 Task: Look for space in Canavieiras, Brazil from 5th July, 2023 to 10th July, 2023 for 4 adults in price range Rs.9000 to Rs.14000. Place can be entire place with 2 bedrooms having 4 beds and 2 bathrooms. Property type can be house, flat, guest house. Booking option can be shelf check-in. Required host language is Spanish.
Action: Mouse moved to (489, 111)
Screenshot: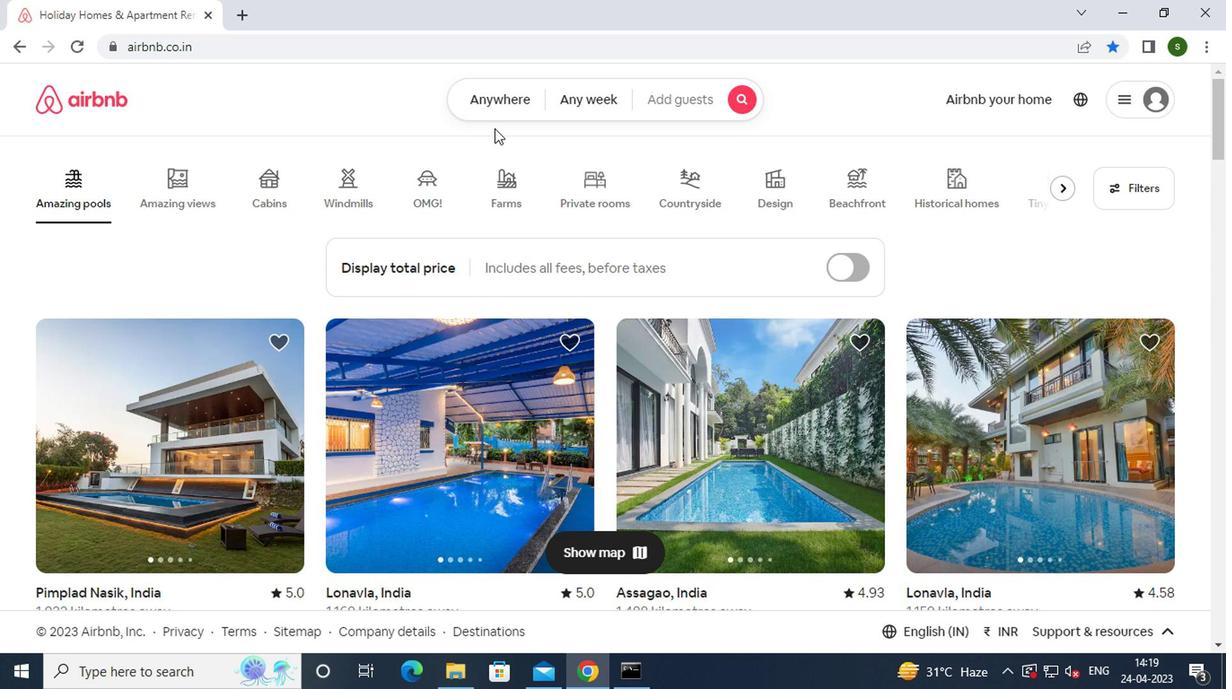 
Action: Mouse pressed left at (489, 111)
Screenshot: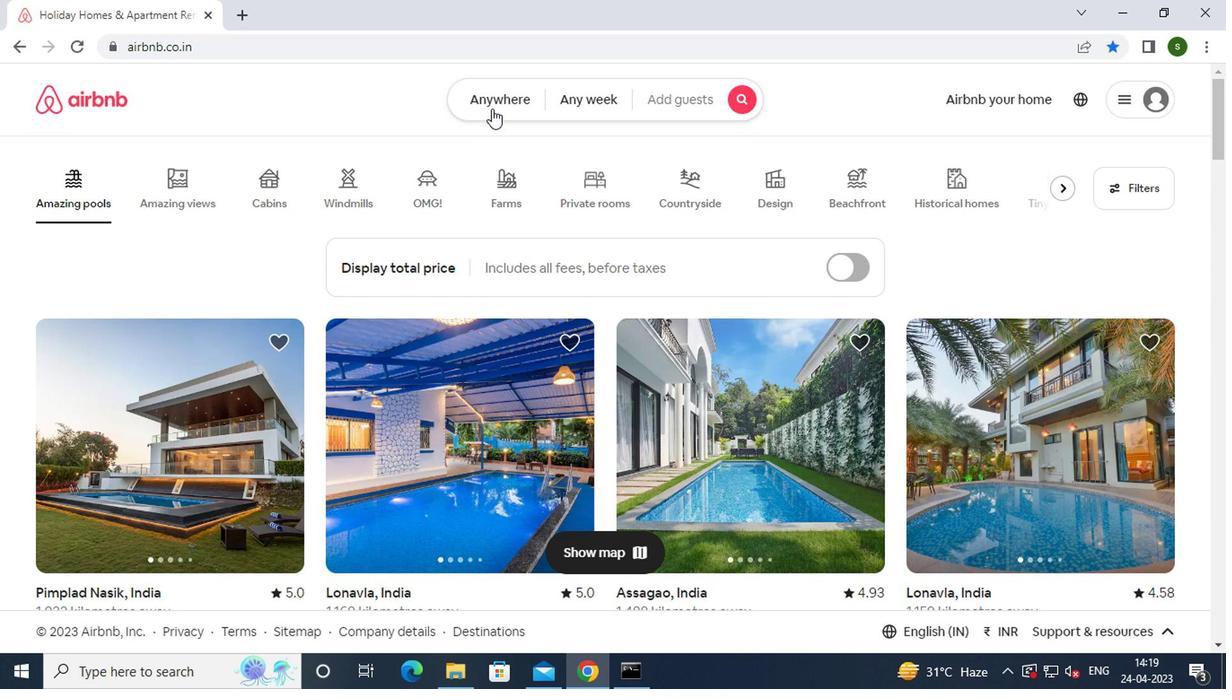 
Action: Mouse moved to (397, 174)
Screenshot: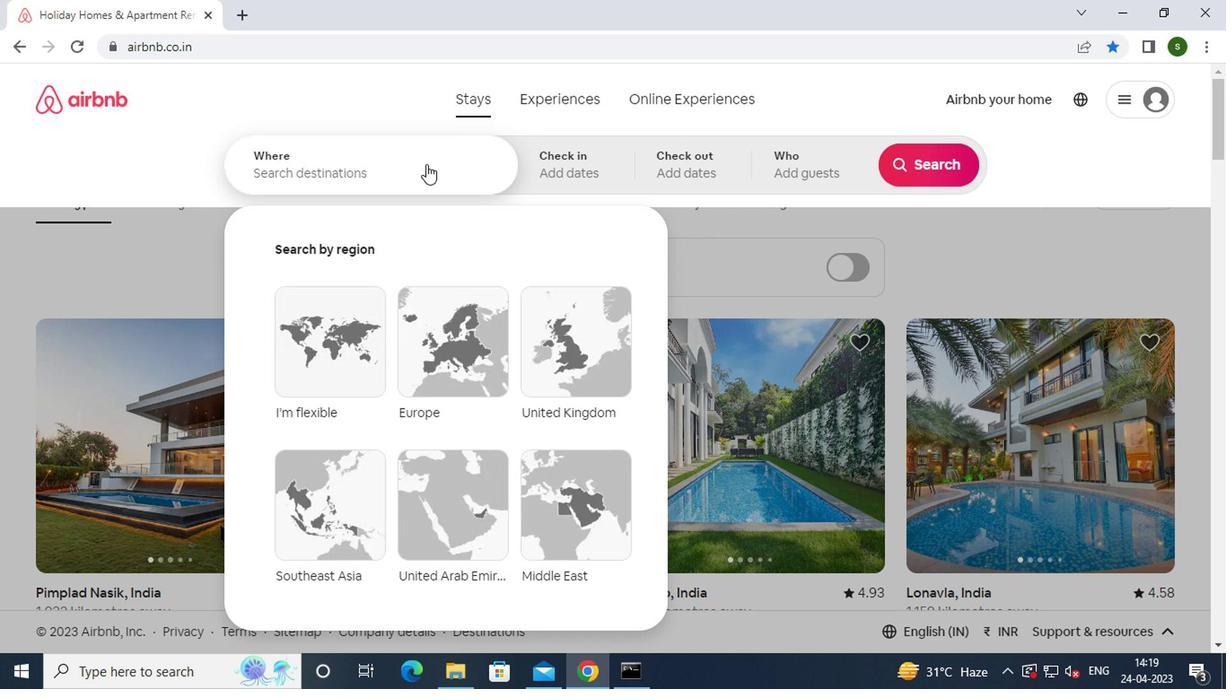 
Action: Mouse pressed left at (397, 174)
Screenshot: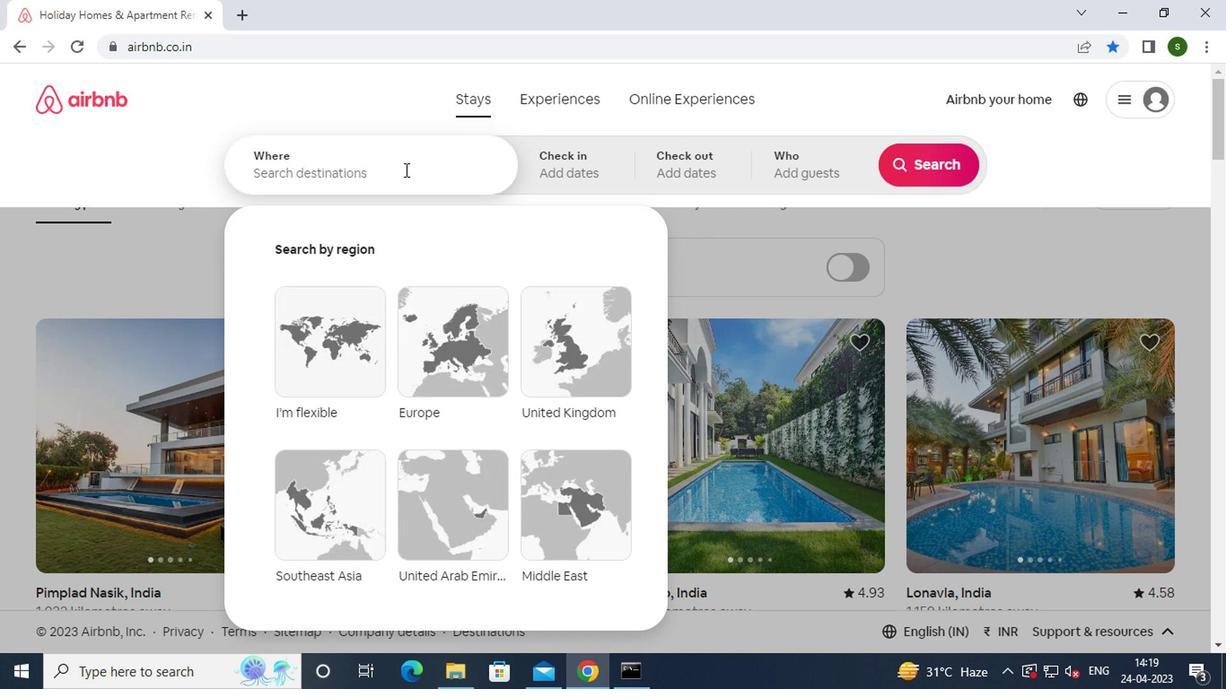 
Action: Key pressed c<Key.caps_lock>anavieiras,<Key.space><Key.caps_lock>b<Key.caps_lock>razil<Key.enter>
Screenshot: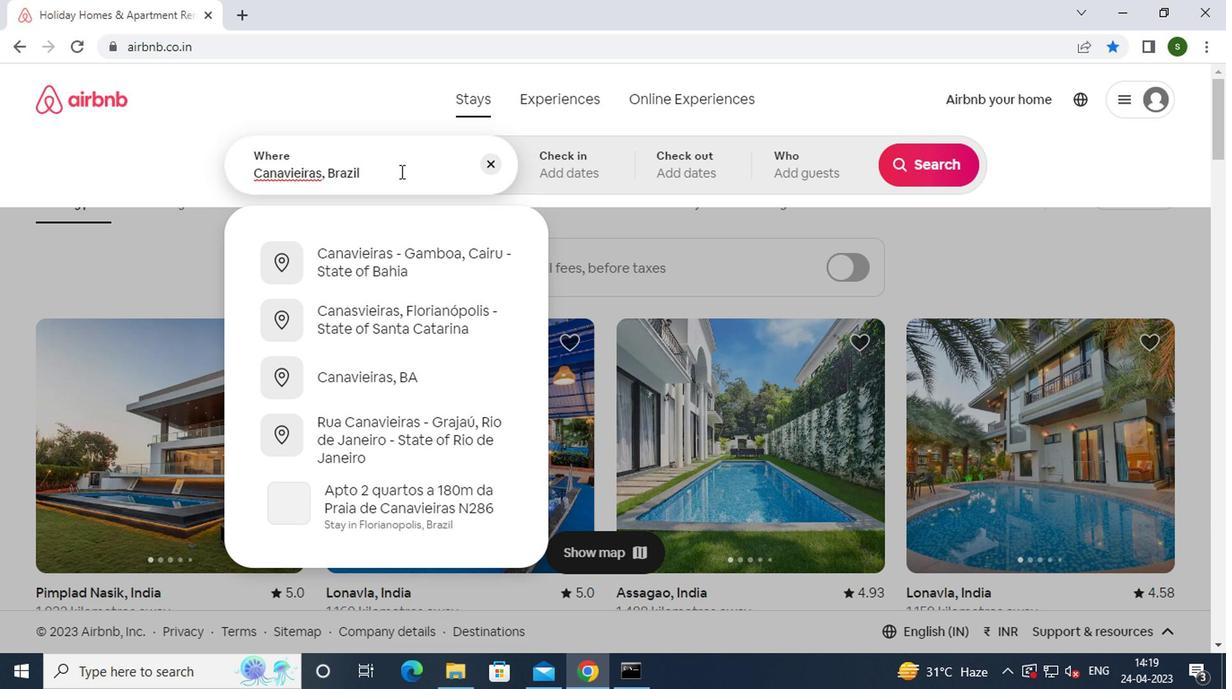 
Action: Mouse moved to (910, 313)
Screenshot: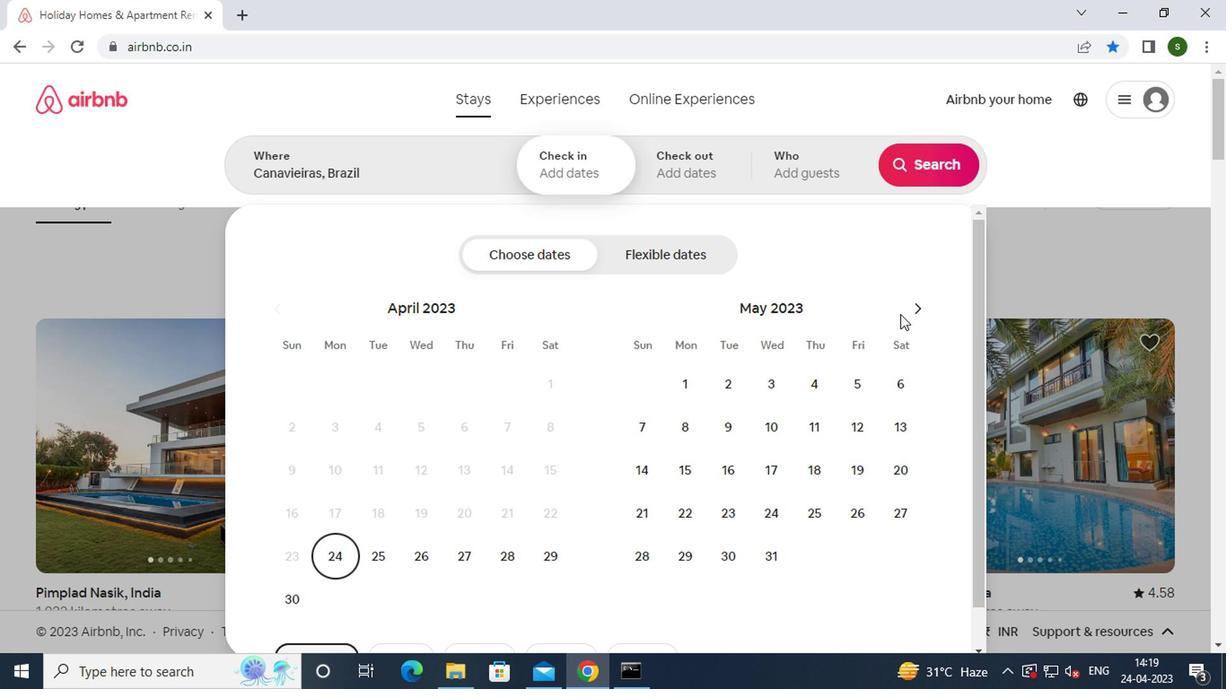 
Action: Mouse pressed left at (910, 313)
Screenshot: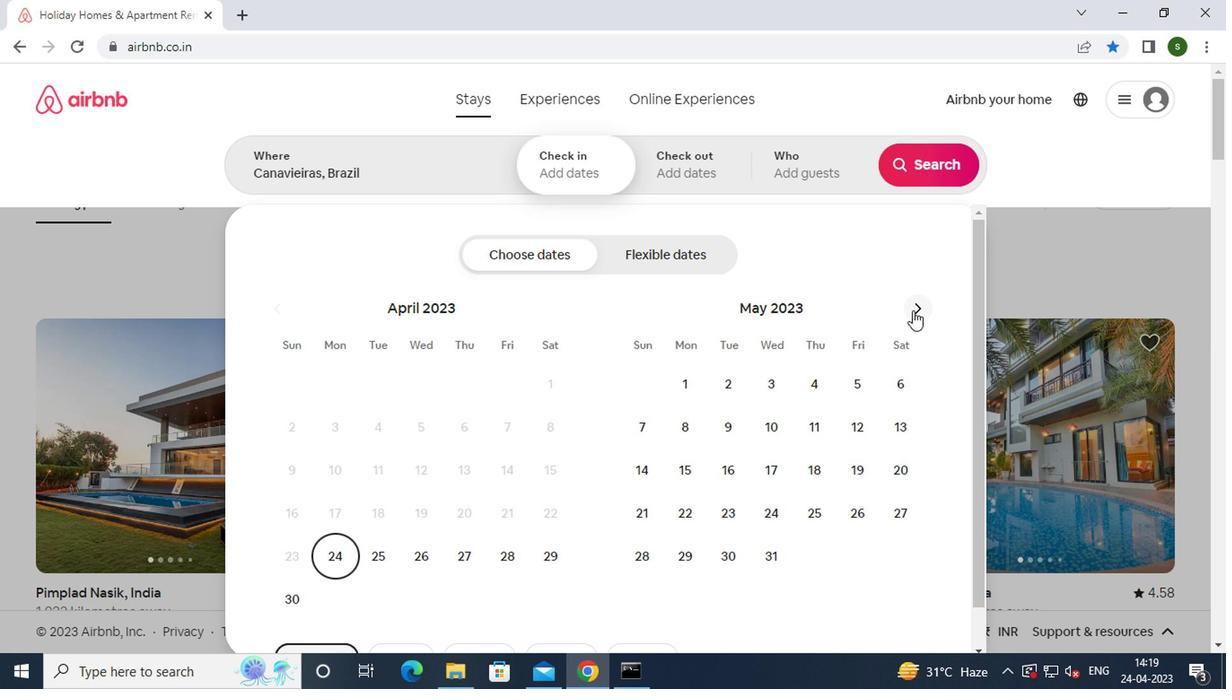 
Action: Mouse pressed left at (910, 313)
Screenshot: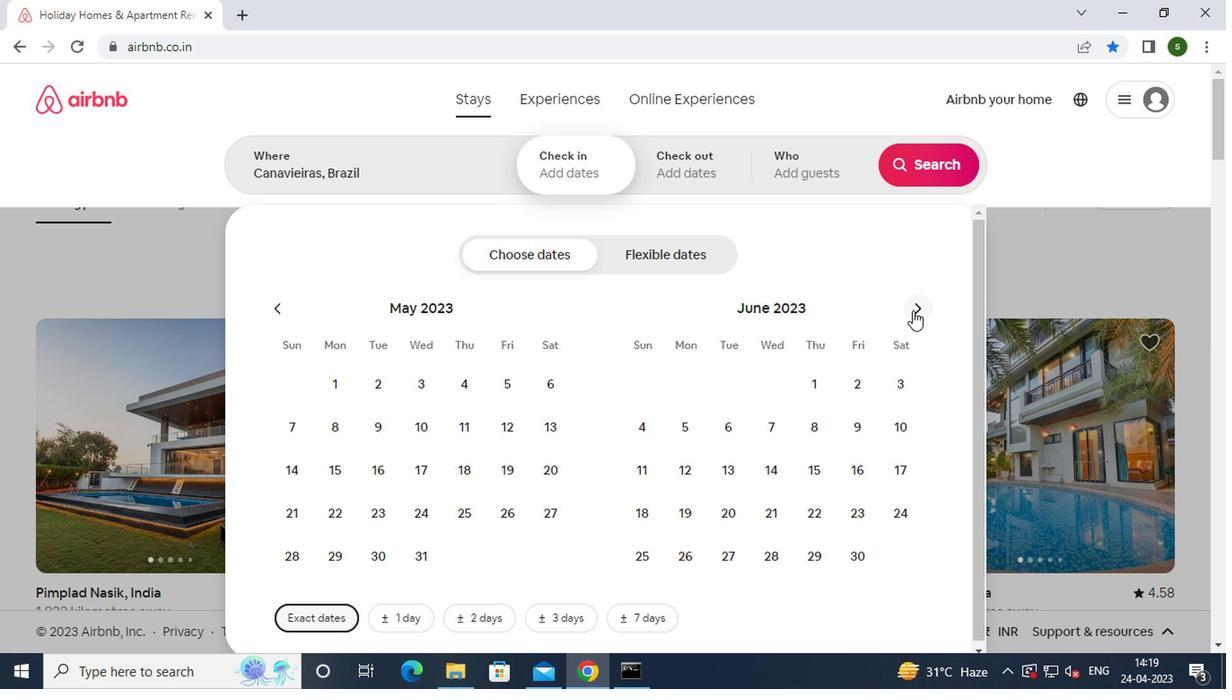 
Action: Mouse moved to (769, 424)
Screenshot: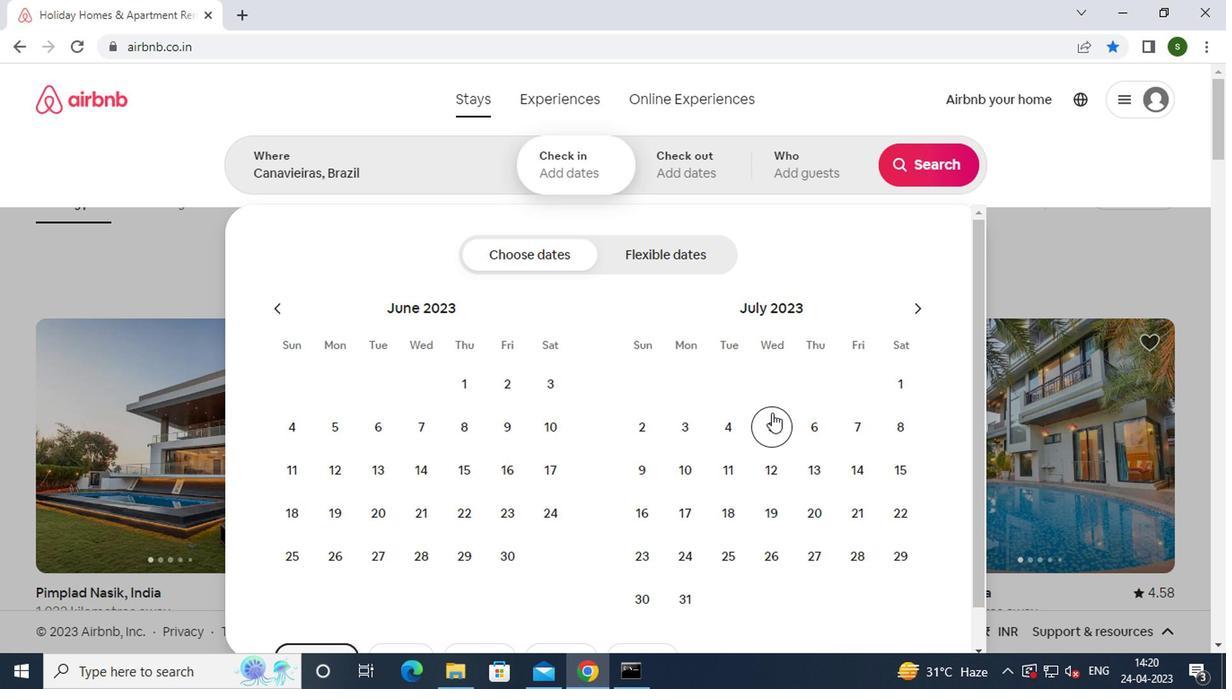 
Action: Mouse pressed left at (769, 424)
Screenshot: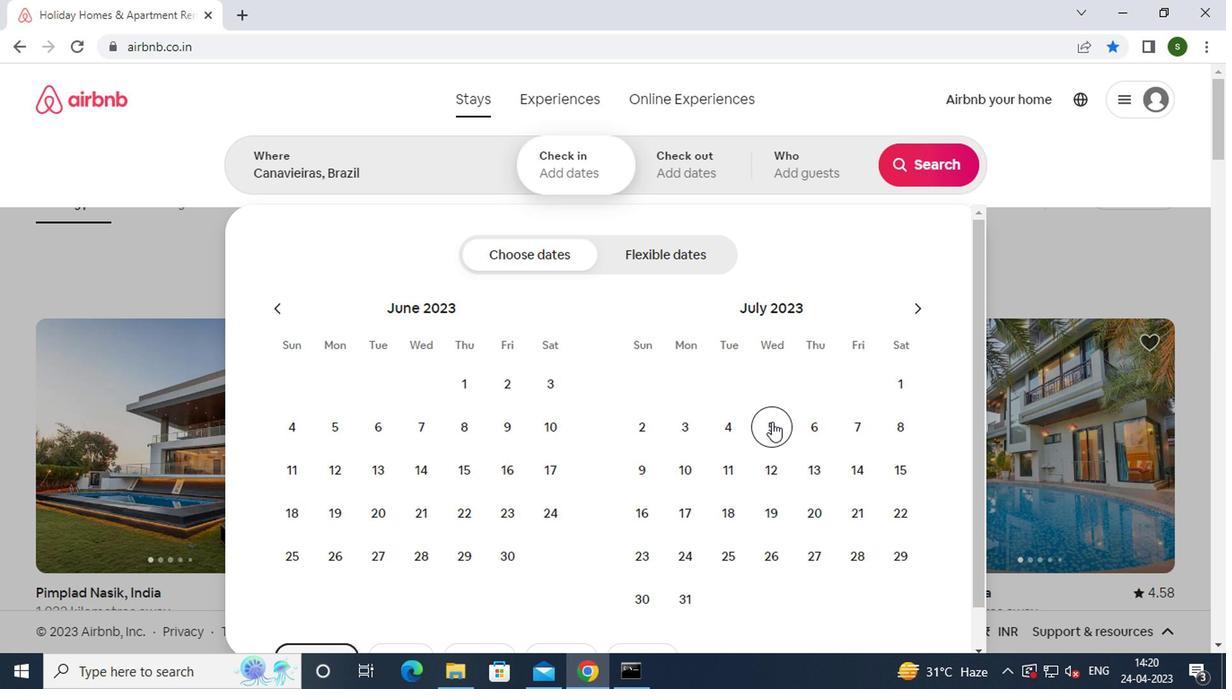 
Action: Mouse moved to (682, 474)
Screenshot: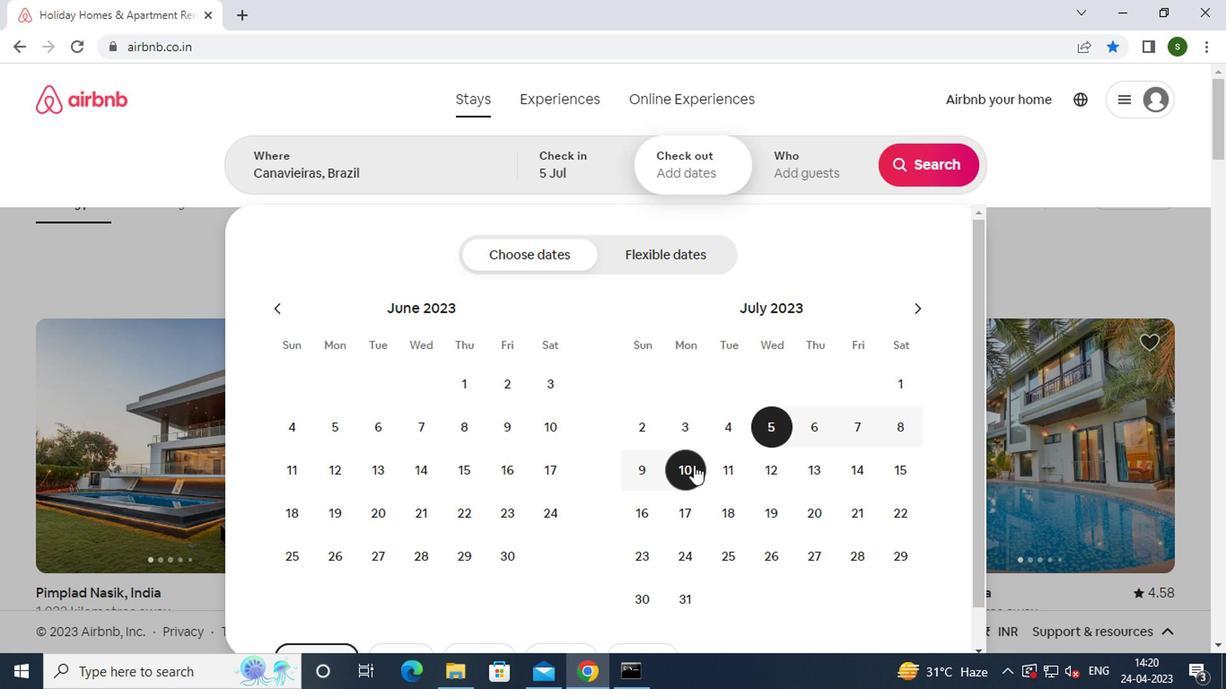 
Action: Mouse pressed left at (682, 474)
Screenshot: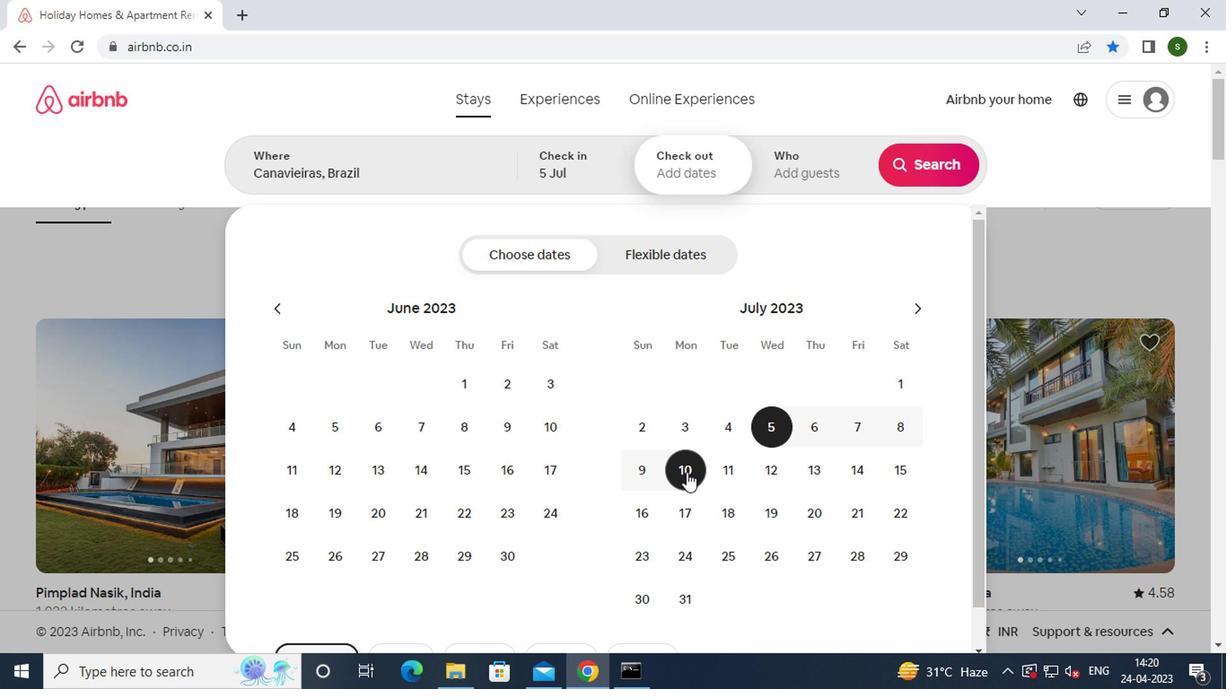 
Action: Mouse moved to (799, 159)
Screenshot: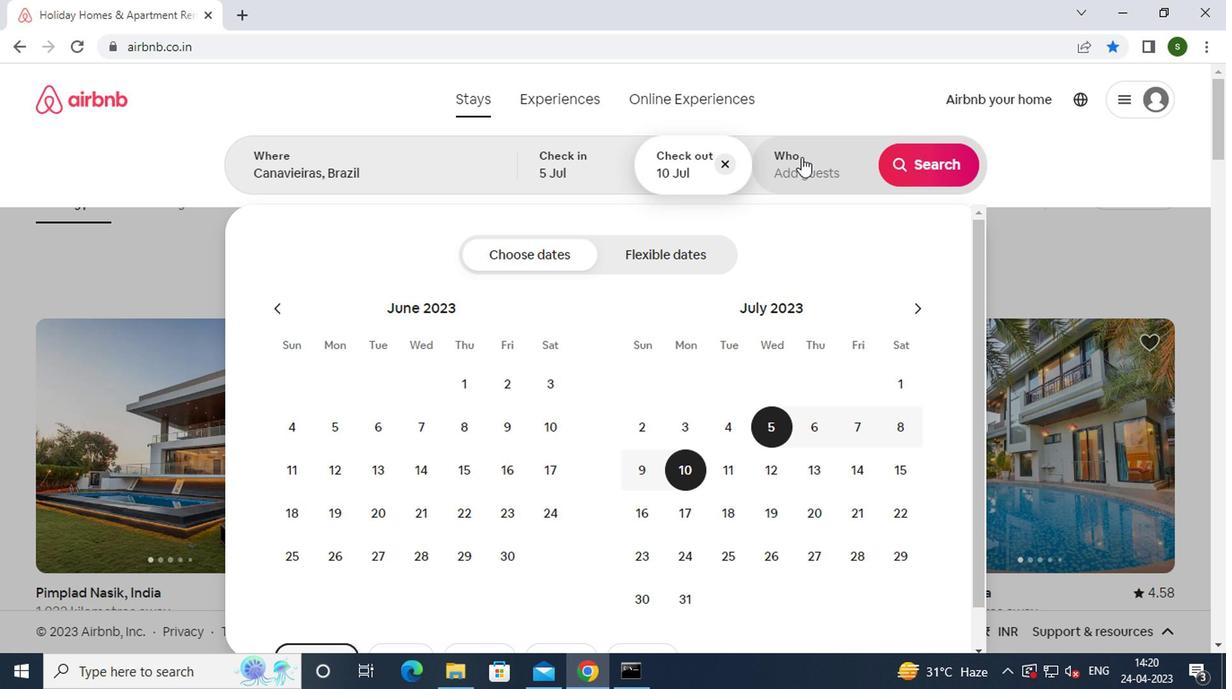 
Action: Mouse pressed left at (799, 159)
Screenshot: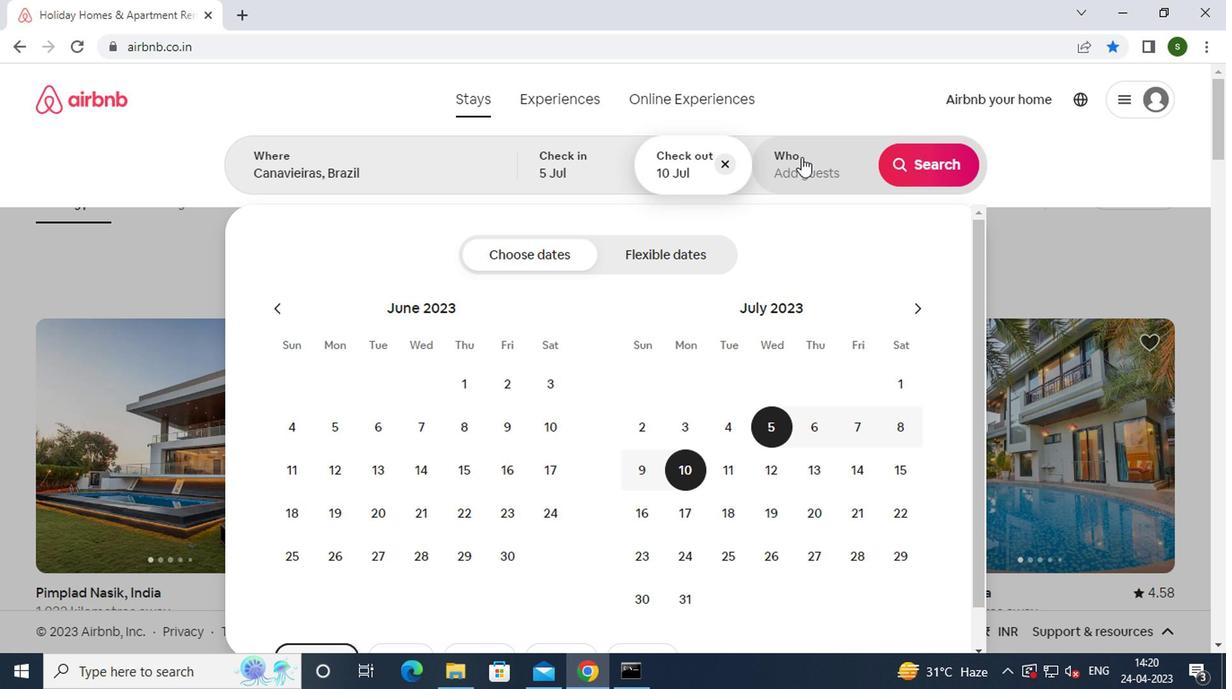 
Action: Mouse moved to (924, 259)
Screenshot: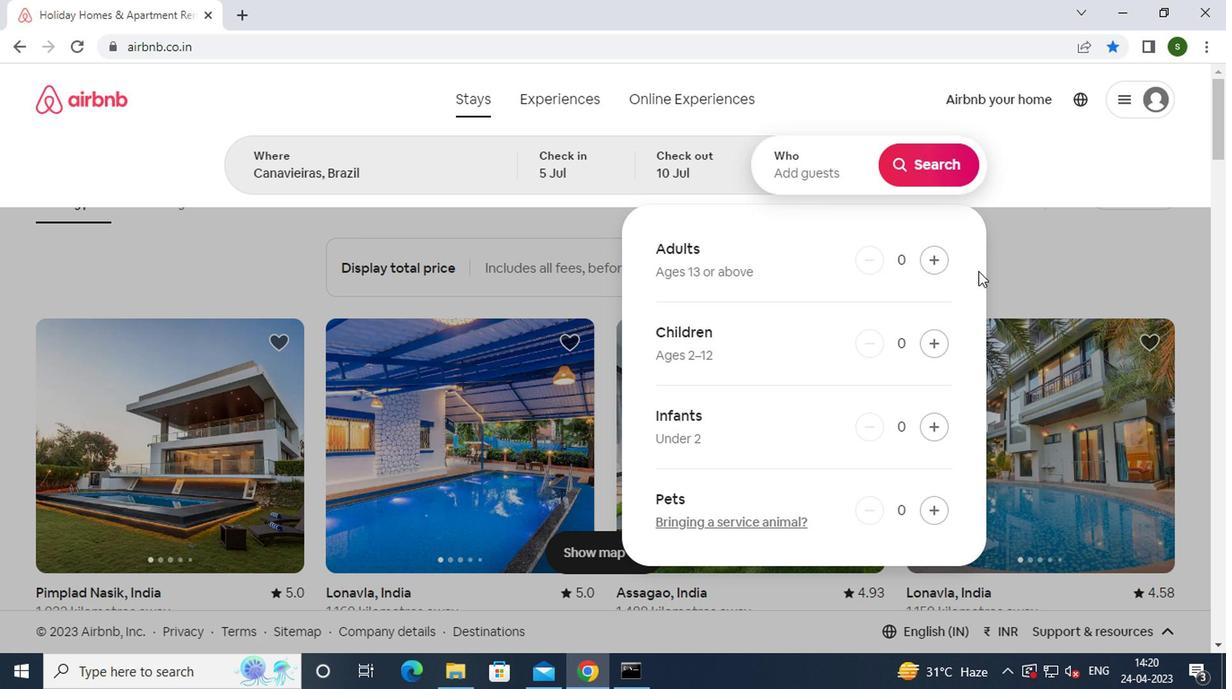 
Action: Mouse pressed left at (924, 259)
Screenshot: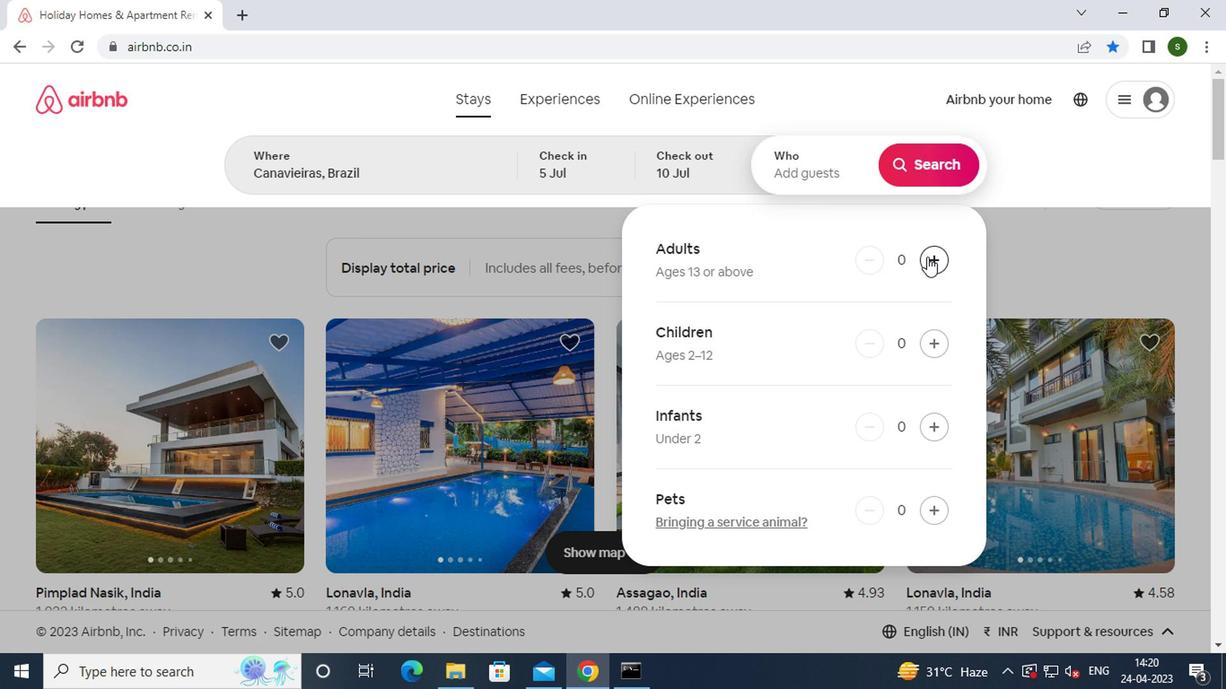 
Action: Mouse pressed left at (924, 259)
Screenshot: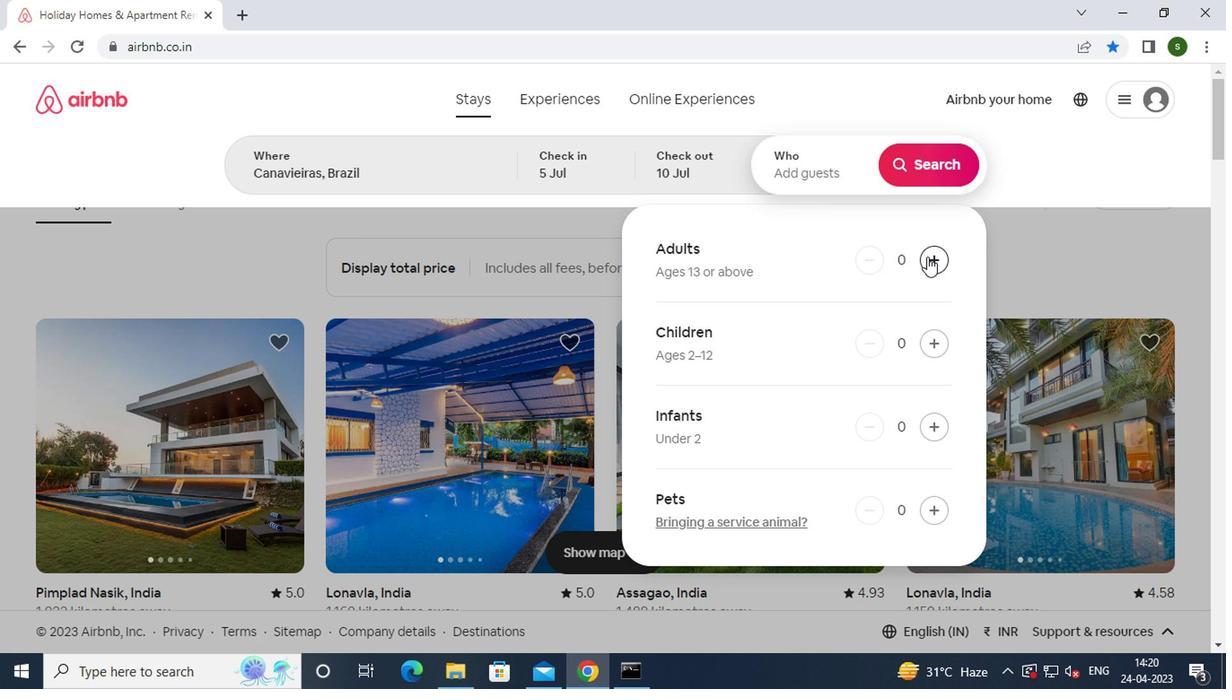 
Action: Mouse pressed left at (924, 259)
Screenshot: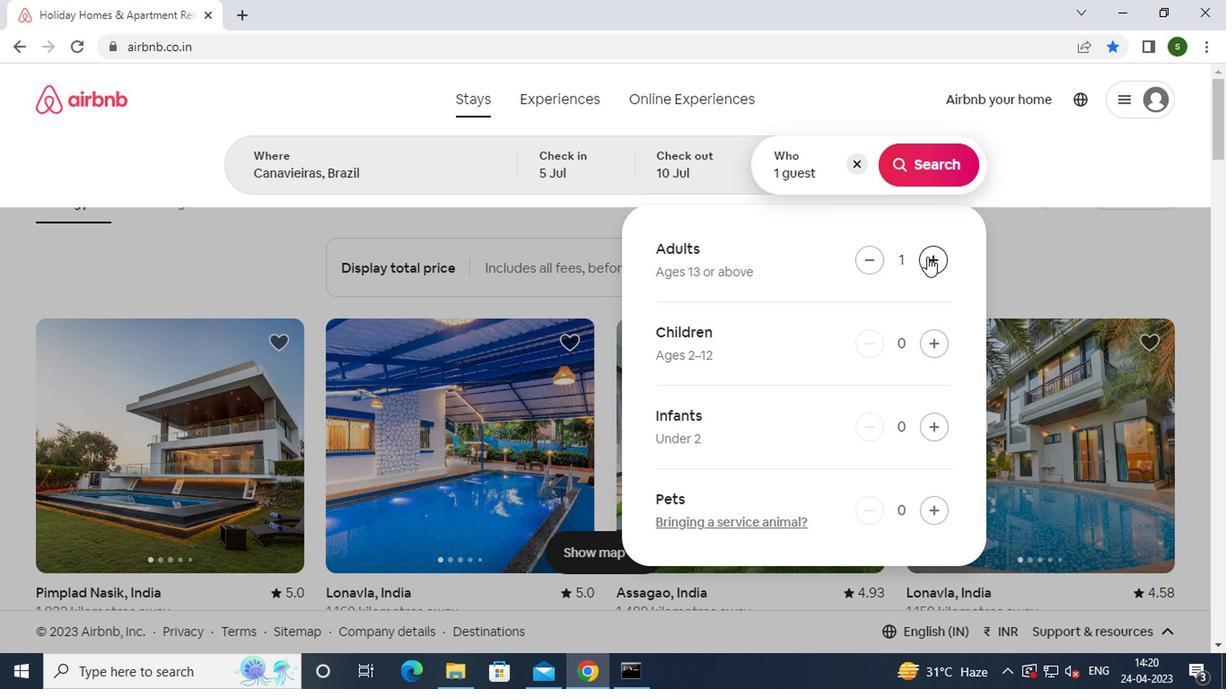 
Action: Mouse pressed left at (924, 259)
Screenshot: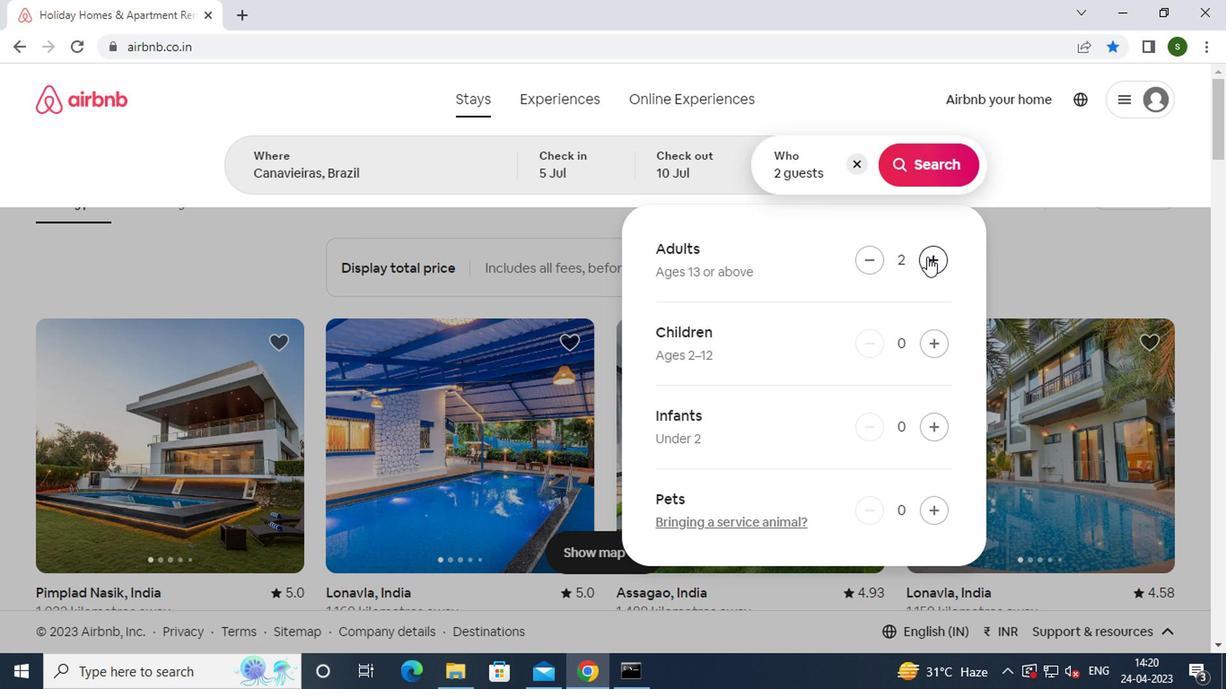 
Action: Mouse moved to (925, 169)
Screenshot: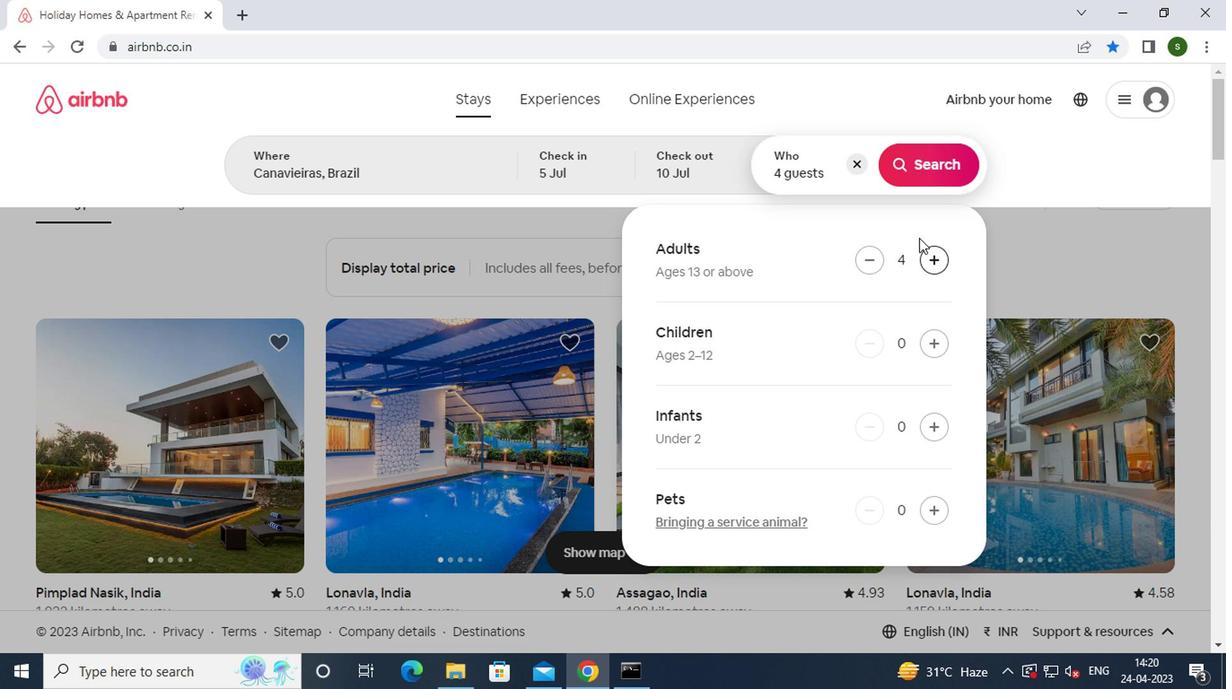 
Action: Mouse pressed left at (925, 169)
Screenshot: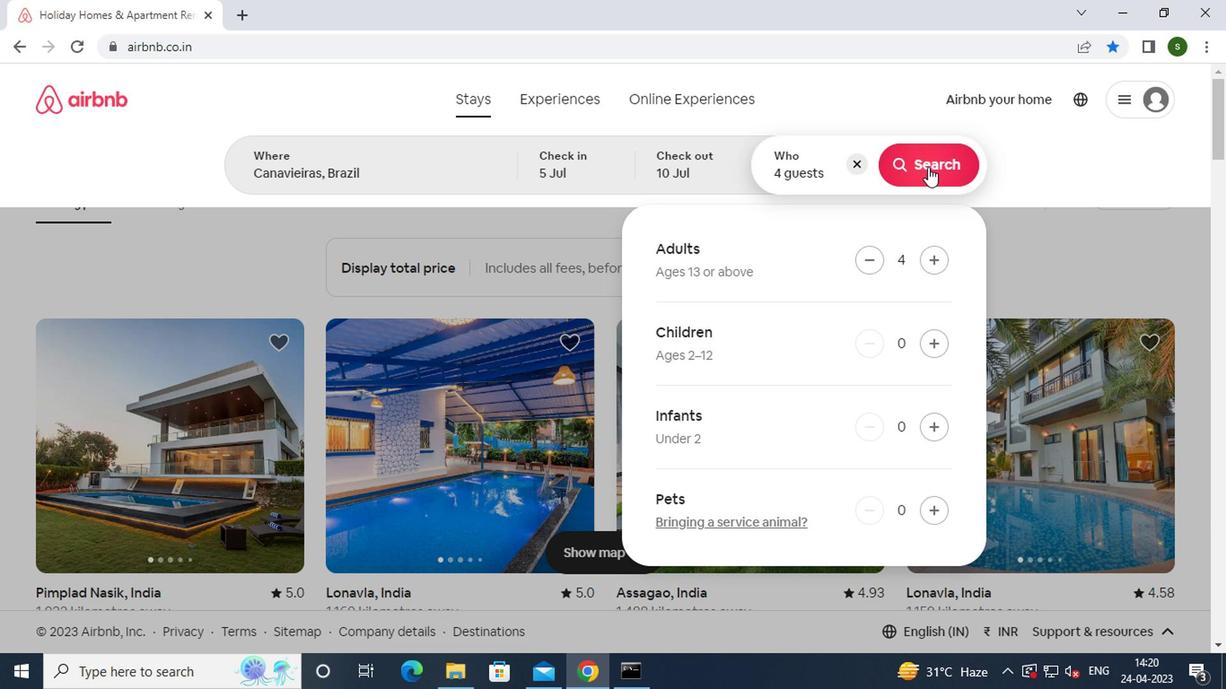 
Action: Mouse moved to (1129, 173)
Screenshot: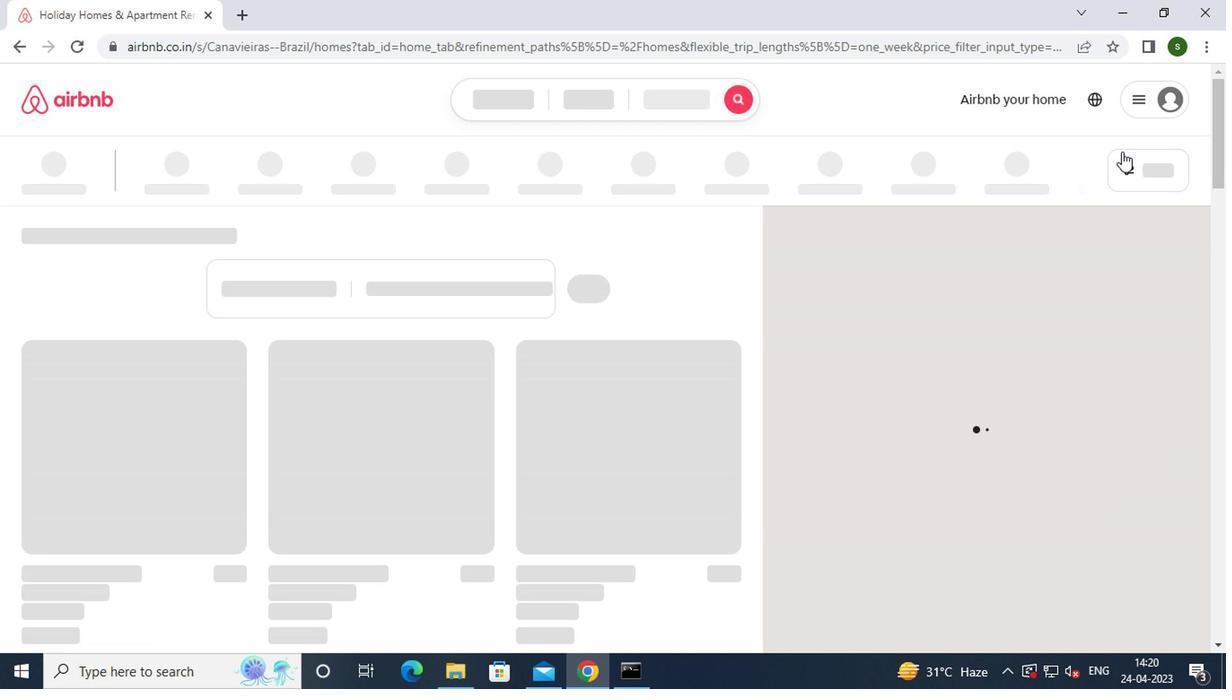 
Action: Mouse pressed left at (1129, 173)
Screenshot: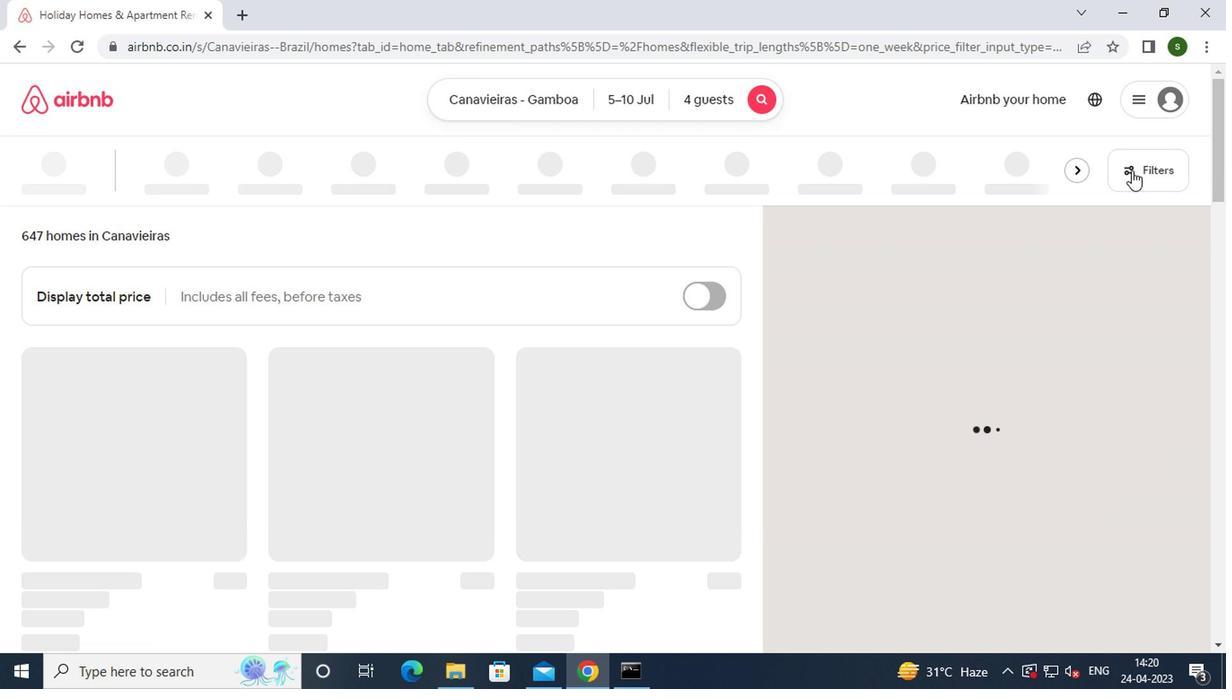 
Action: Mouse moved to (441, 400)
Screenshot: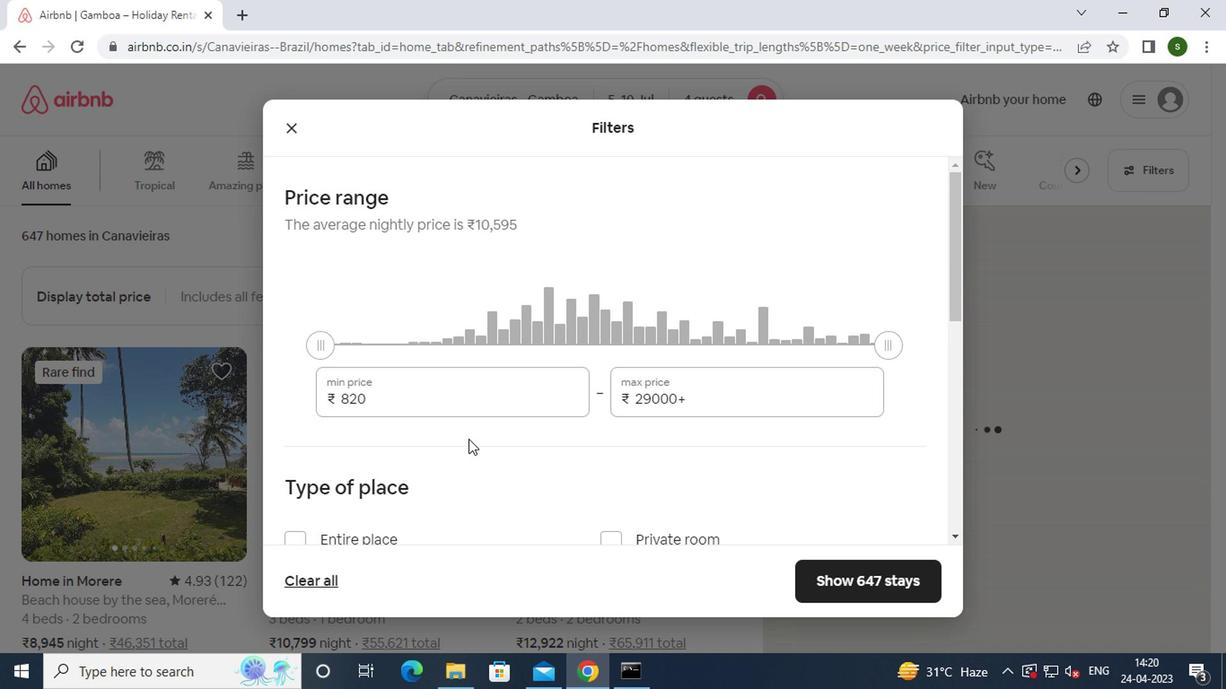 
Action: Mouse pressed left at (441, 400)
Screenshot: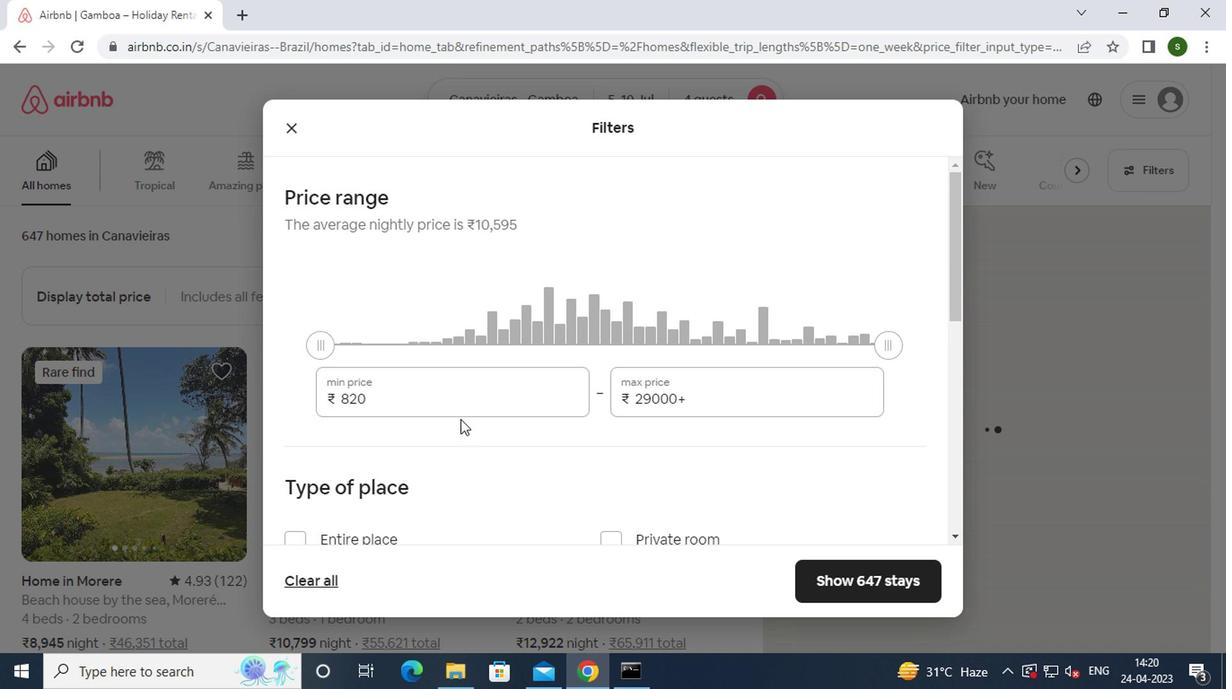 
Action: Key pressed <Key.backspace><Key.backspace><Key.backspace><Key.backspace><Key.backspace><Key.backspace><Key.backspace><Key.backspace><Key.backspace>9000
Screenshot: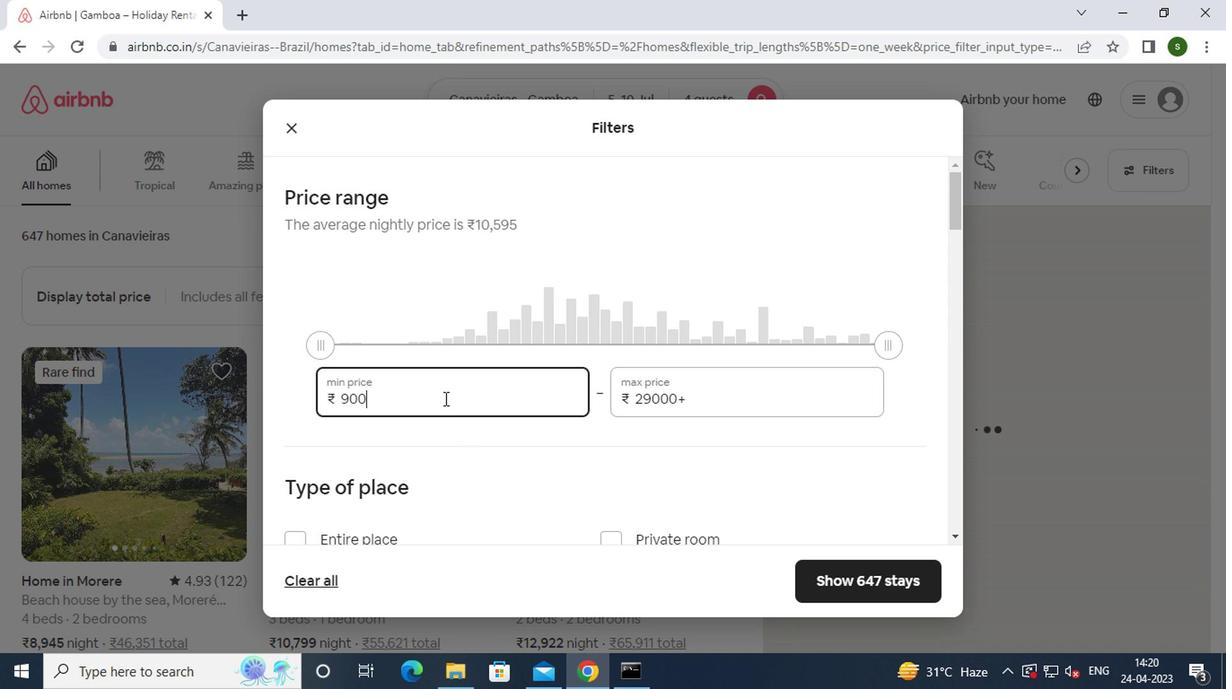
Action: Mouse moved to (693, 399)
Screenshot: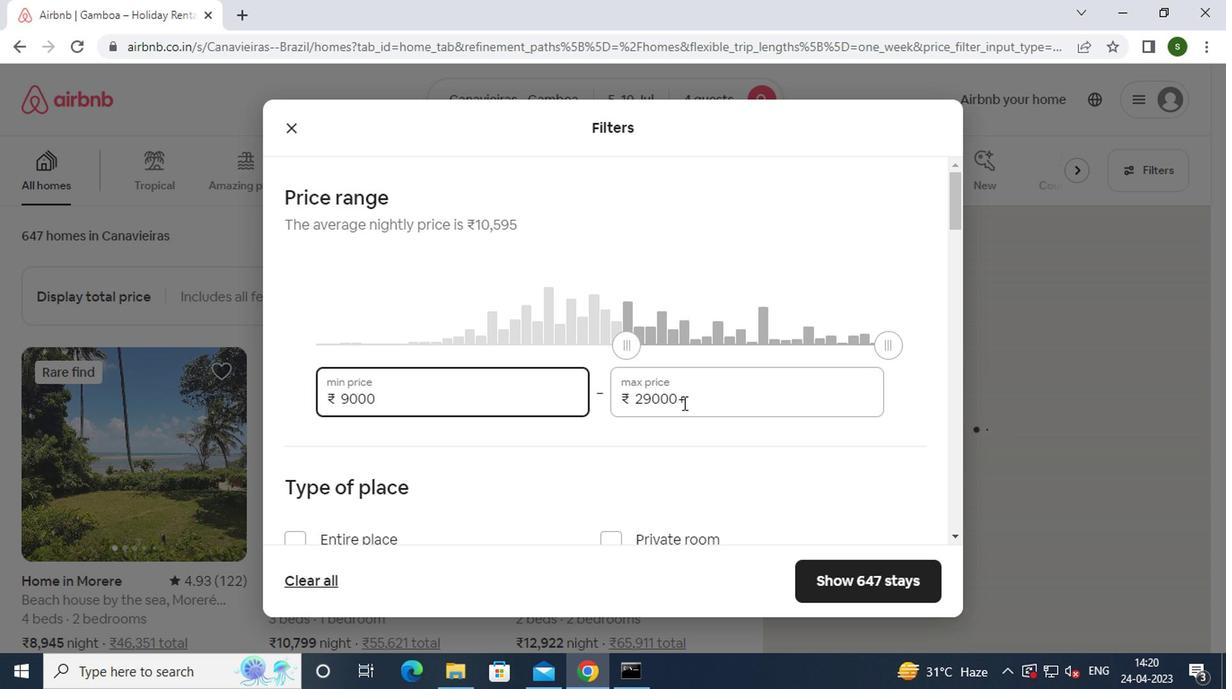
Action: Mouse pressed left at (693, 399)
Screenshot: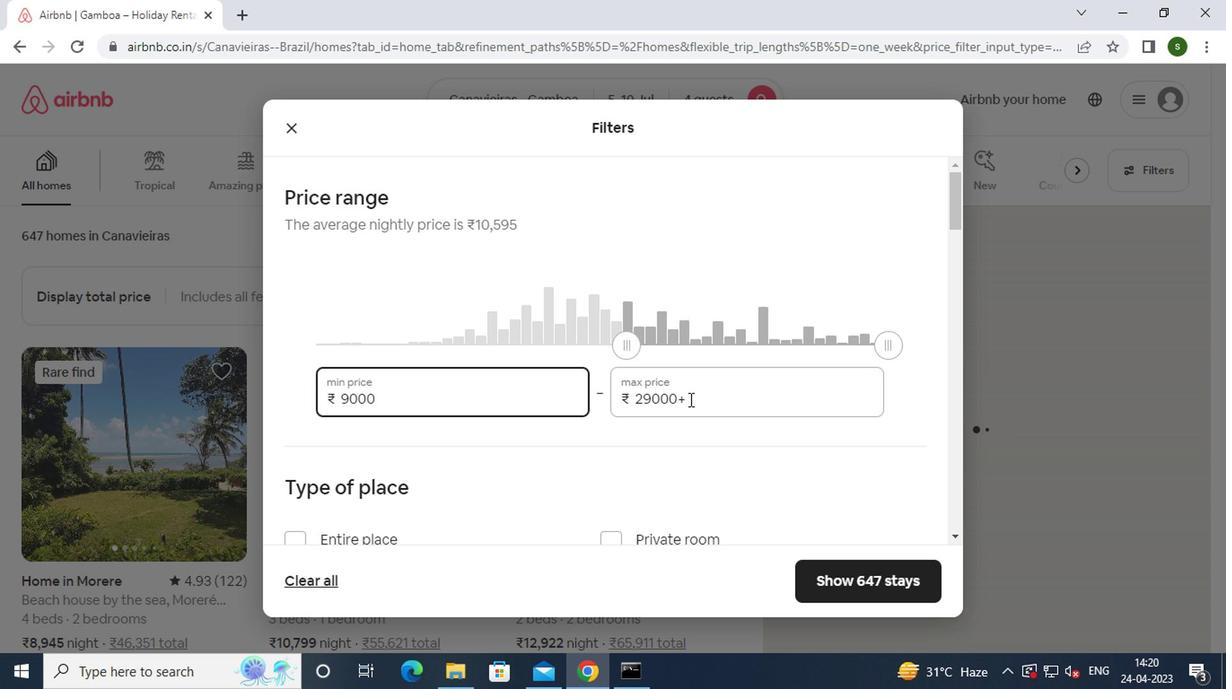 
Action: Key pressed <Key.backspace><Key.backspace><Key.backspace><Key.backspace><Key.backspace><Key.backspace><Key.backspace><Key.backspace><Key.backspace><Key.backspace><Key.backspace><Key.backspace>14000
Screenshot: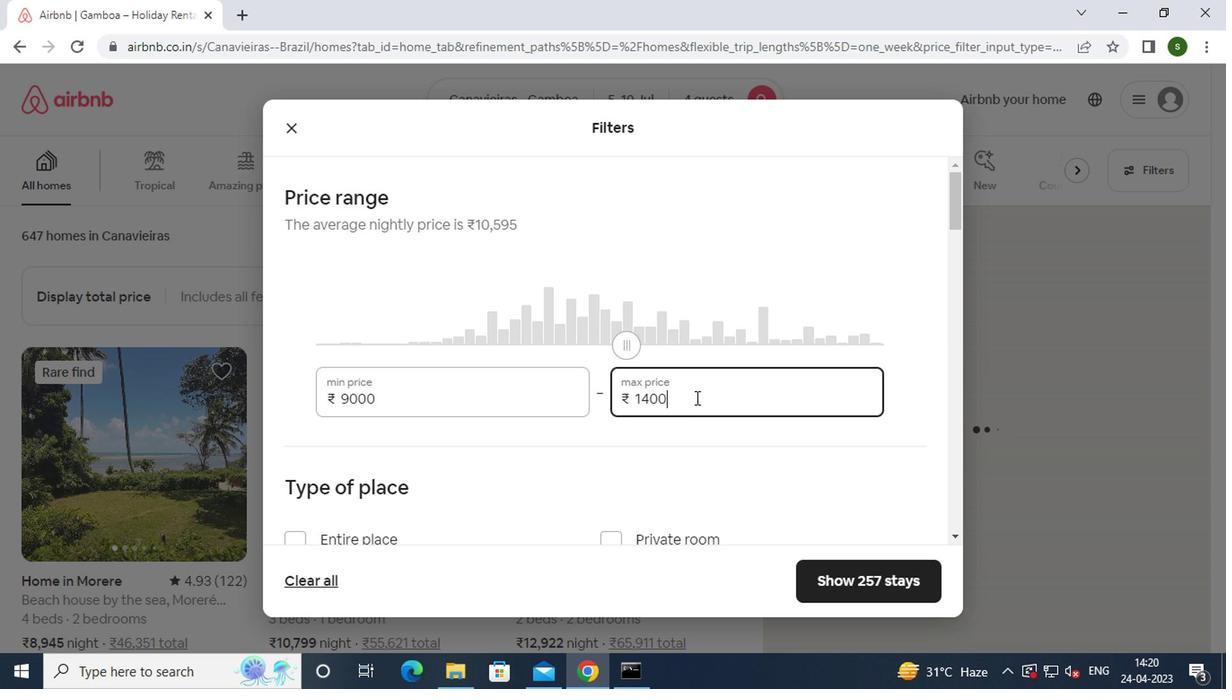 
Action: Mouse moved to (566, 425)
Screenshot: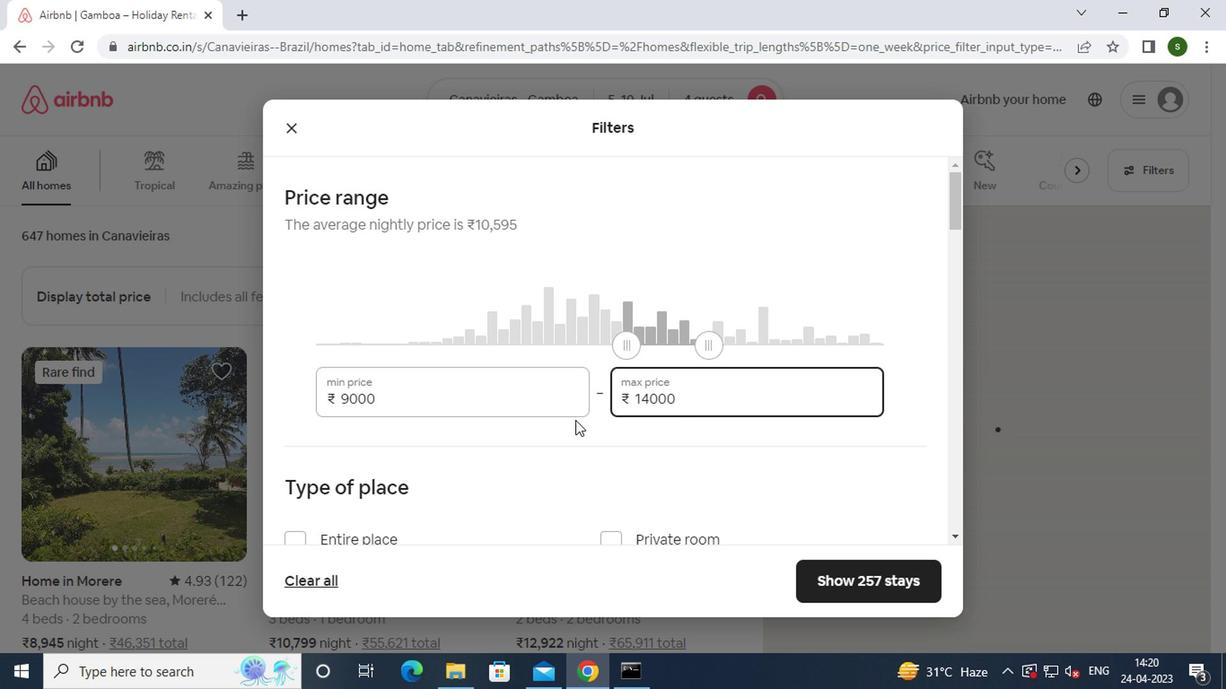 
Action: Mouse scrolled (566, 424) with delta (0, 0)
Screenshot: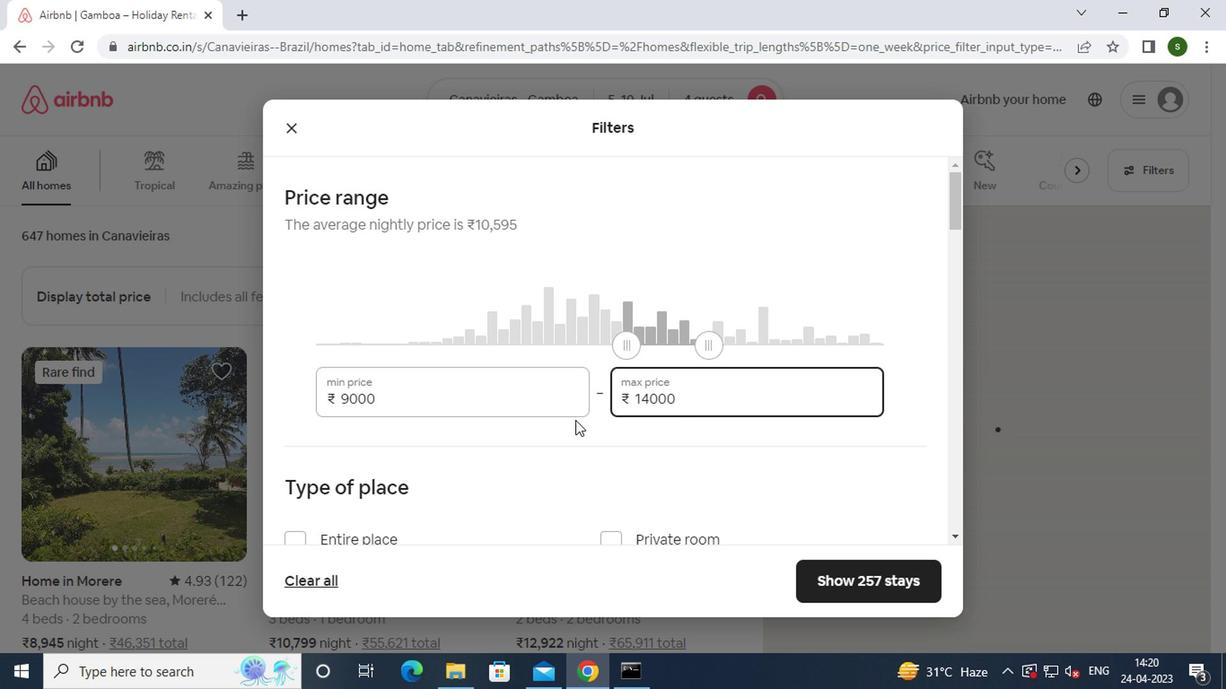 
Action: Mouse scrolled (566, 424) with delta (0, 0)
Screenshot: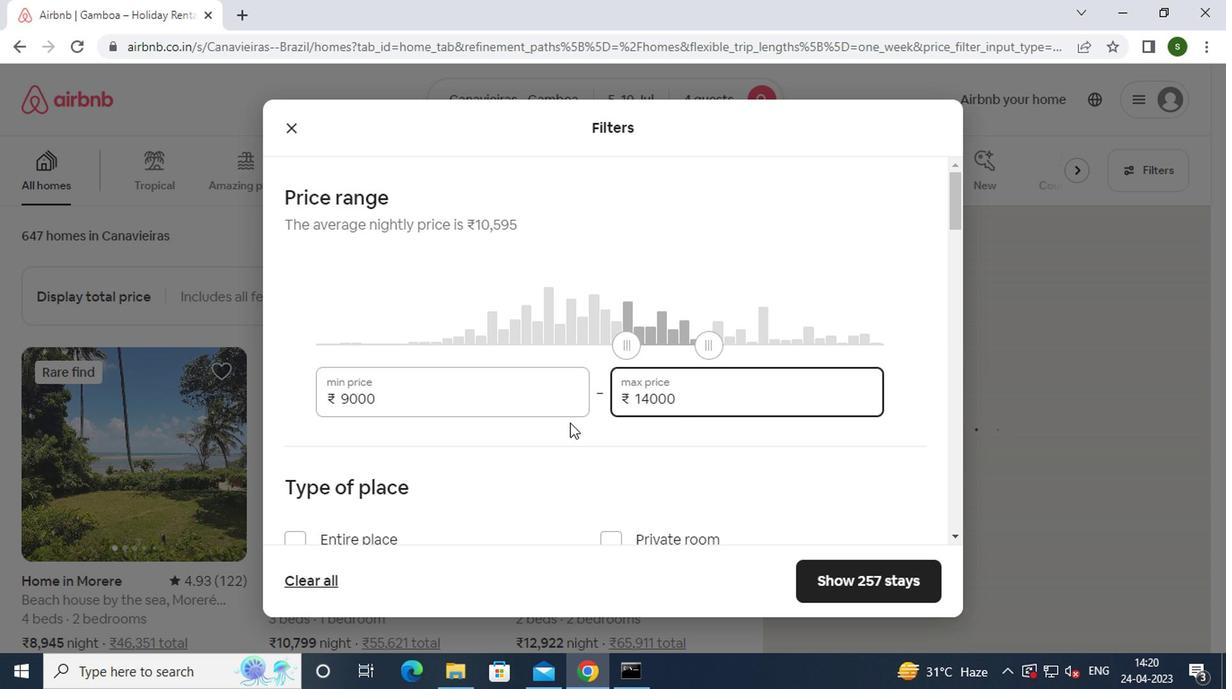 
Action: Mouse moved to (339, 360)
Screenshot: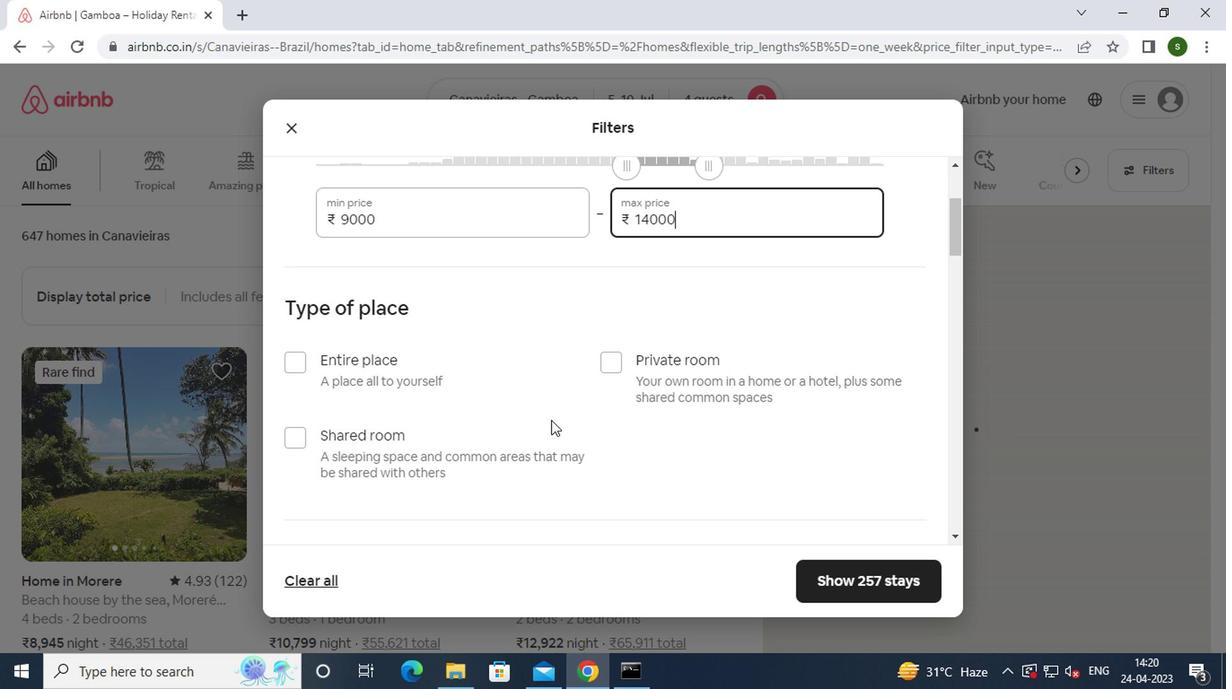 
Action: Mouse pressed left at (339, 360)
Screenshot: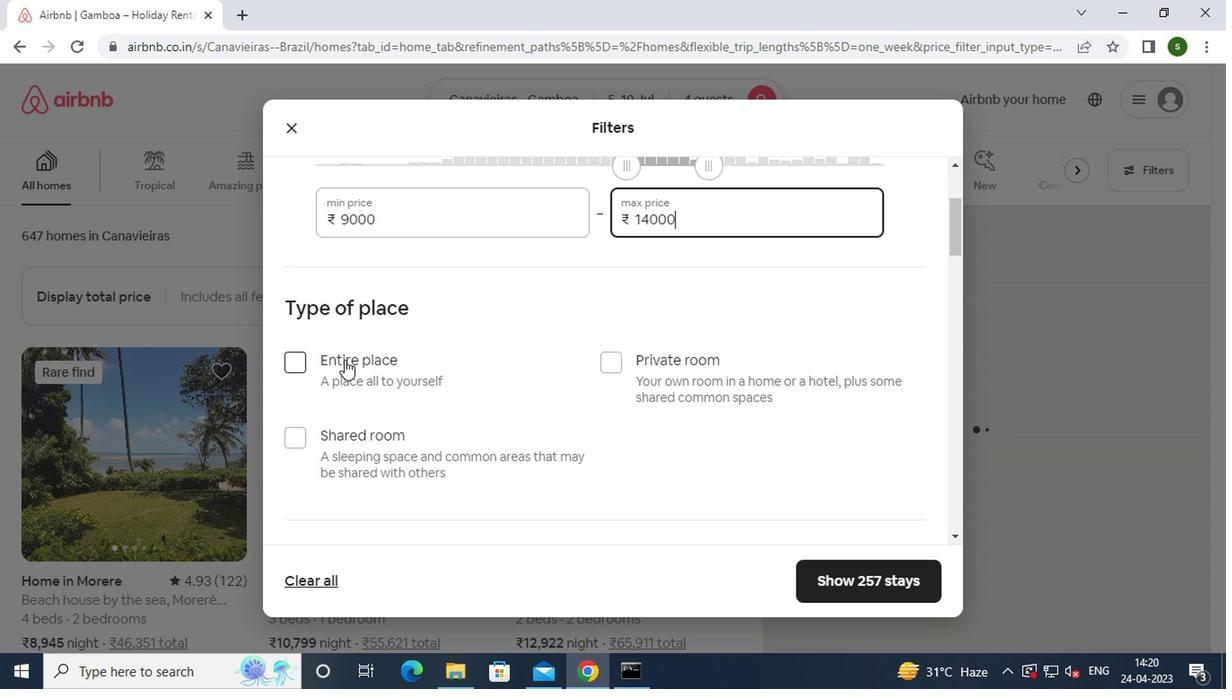 
Action: Mouse moved to (357, 360)
Screenshot: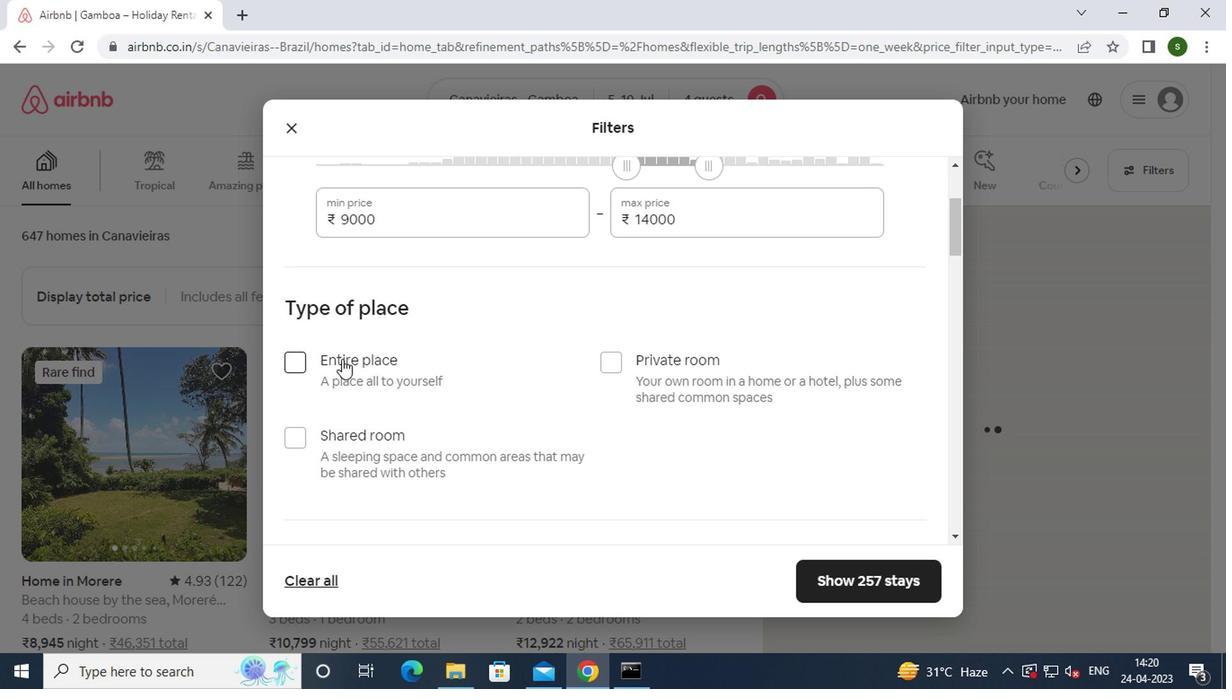 
Action: Mouse scrolled (357, 359) with delta (0, 0)
Screenshot: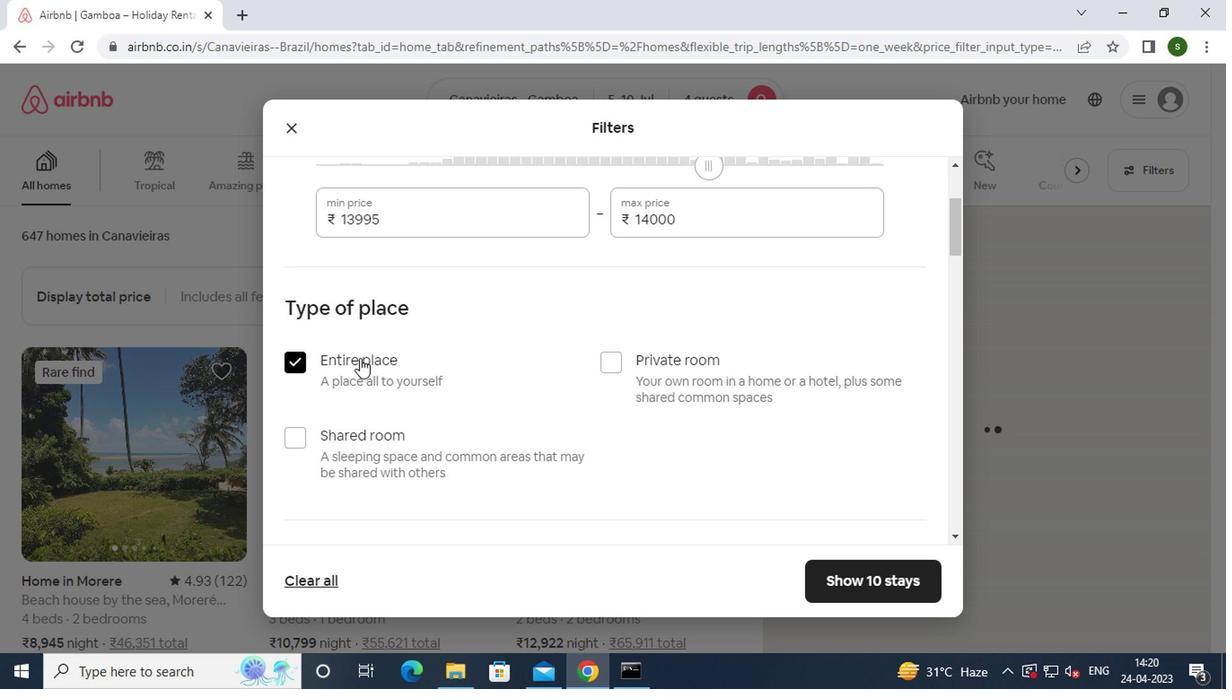 
Action: Mouse scrolled (357, 359) with delta (0, 0)
Screenshot: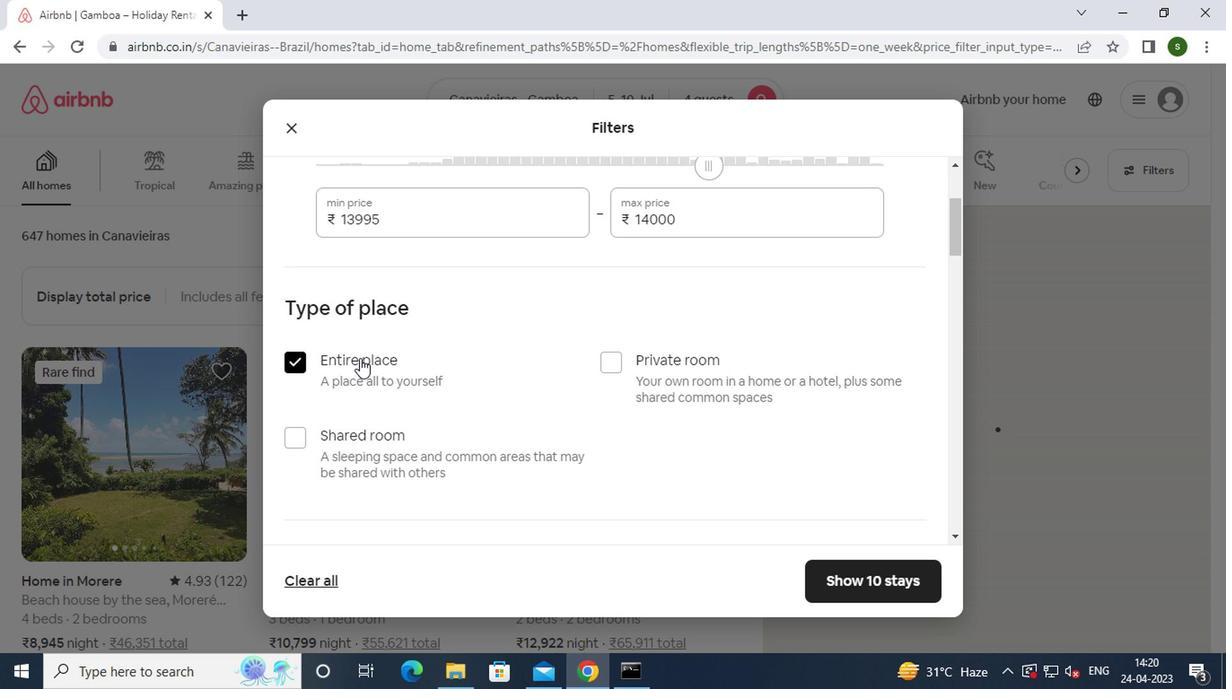 
Action: Mouse scrolled (357, 359) with delta (0, 0)
Screenshot: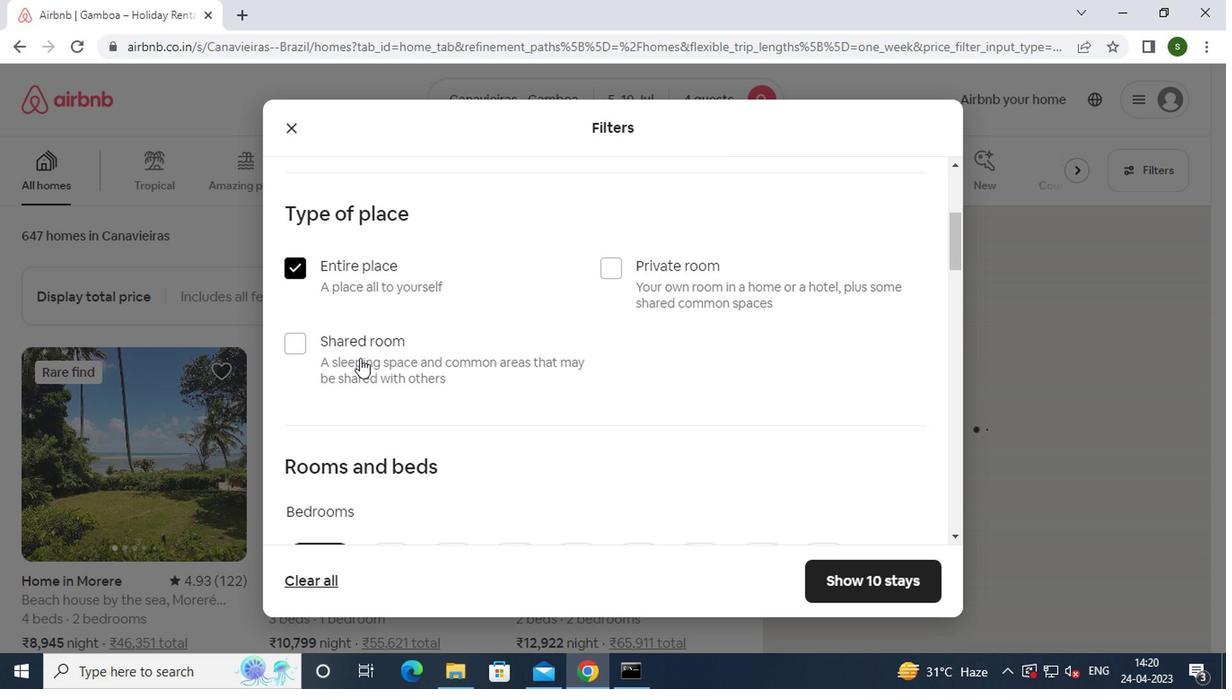 
Action: Mouse moved to (448, 392)
Screenshot: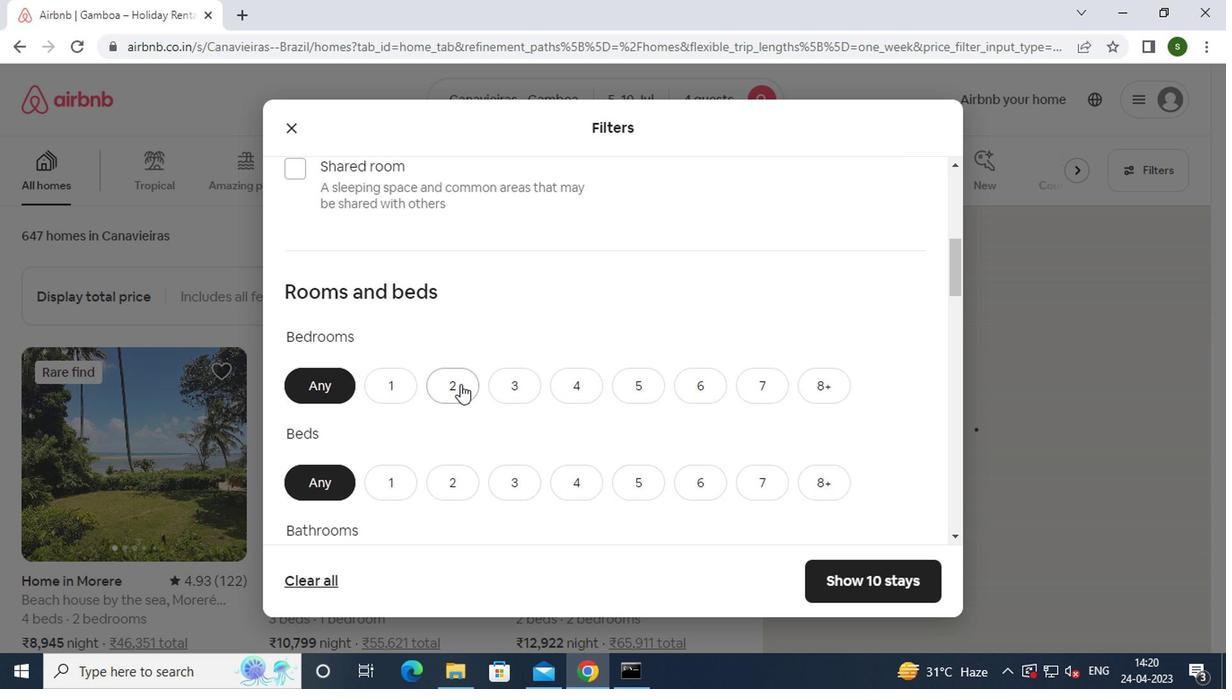 
Action: Mouse pressed left at (448, 392)
Screenshot: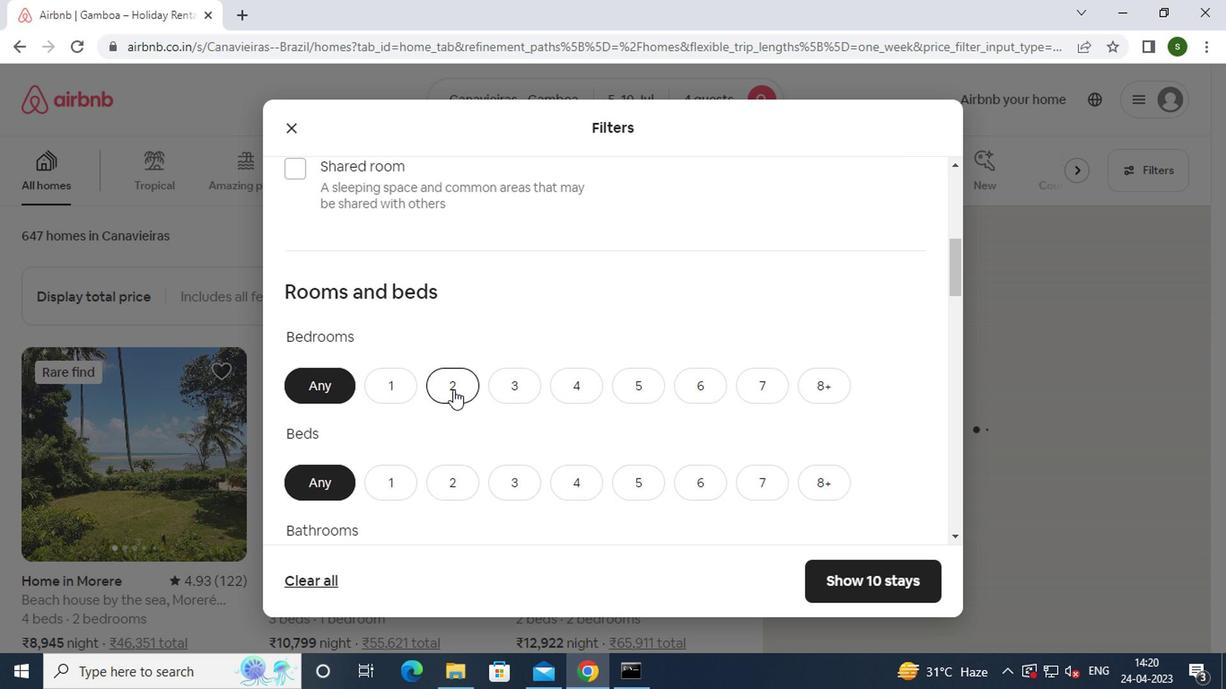 
Action: Mouse moved to (576, 492)
Screenshot: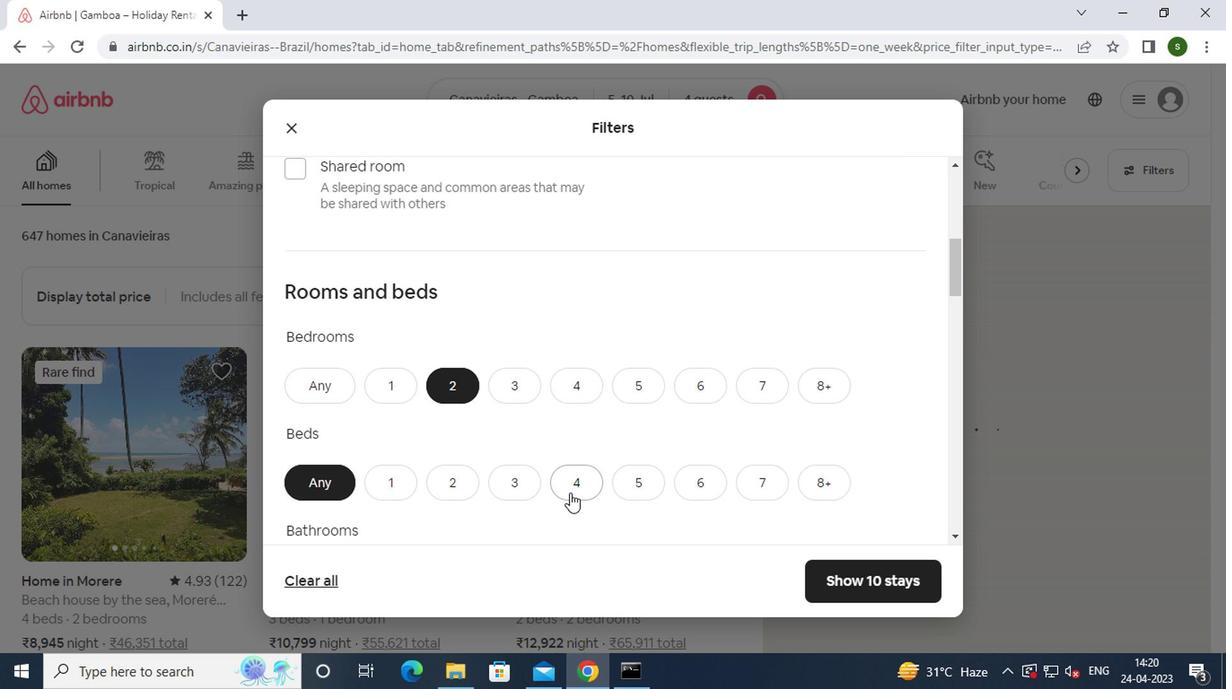 
Action: Mouse pressed left at (576, 492)
Screenshot: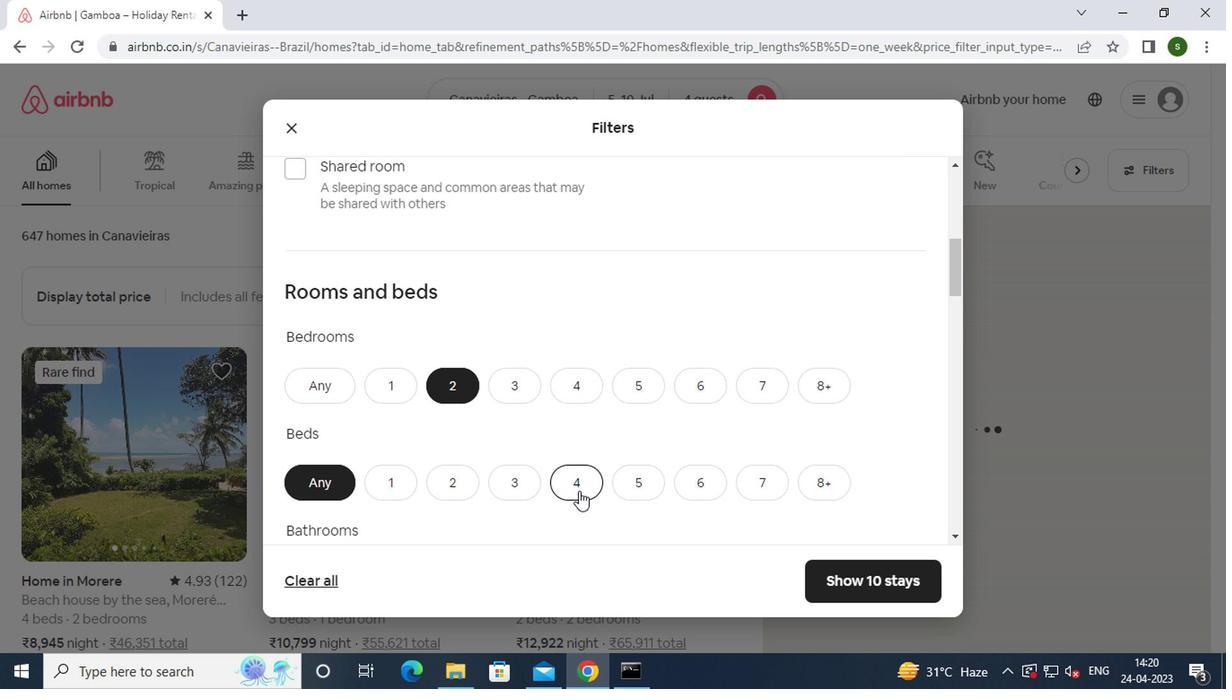 
Action: Mouse scrolled (576, 491) with delta (0, 0)
Screenshot: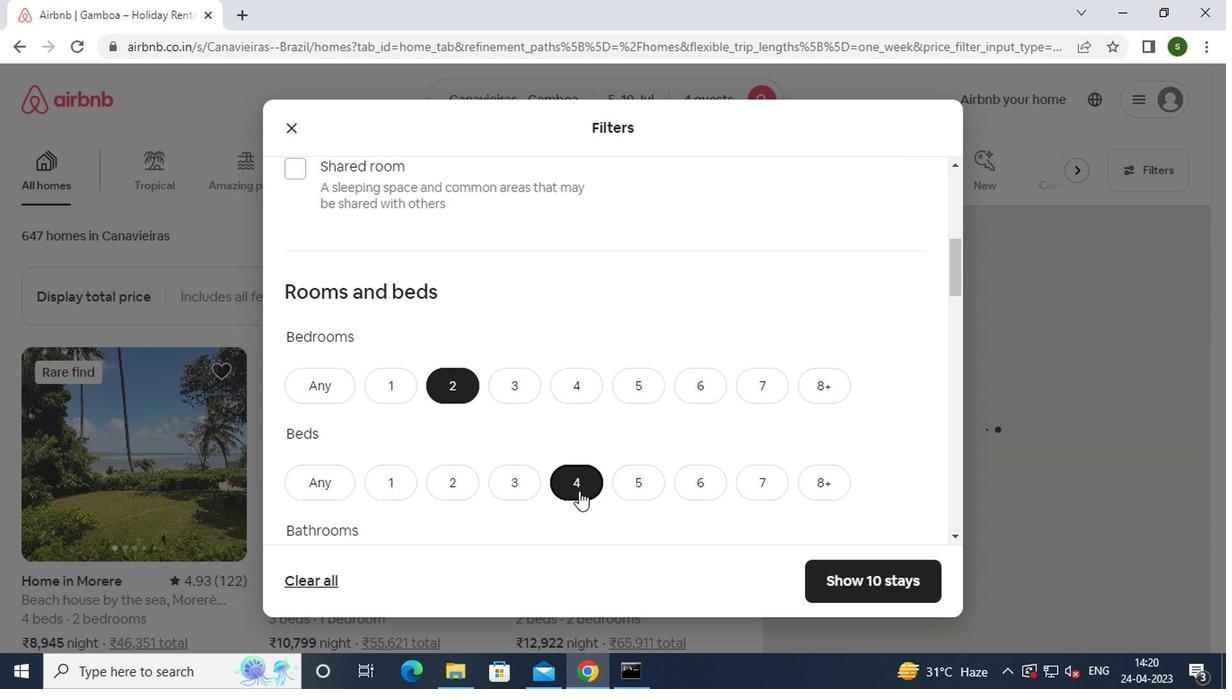 
Action: Mouse moved to (454, 491)
Screenshot: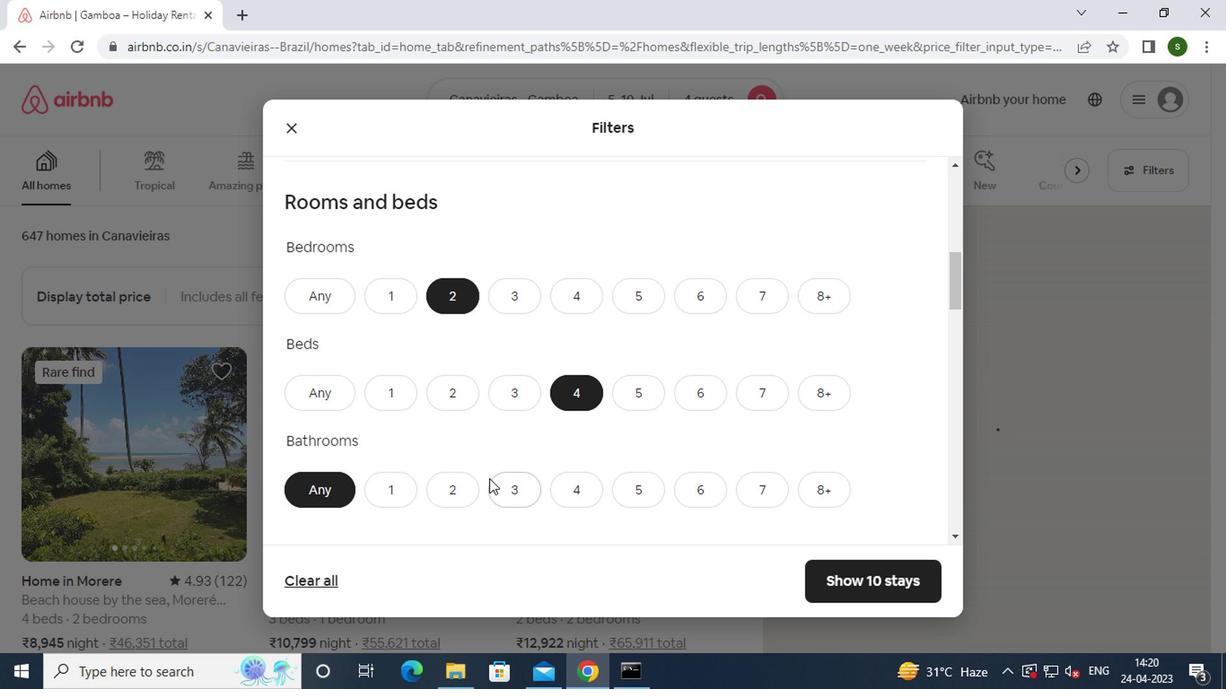 
Action: Mouse pressed left at (454, 491)
Screenshot: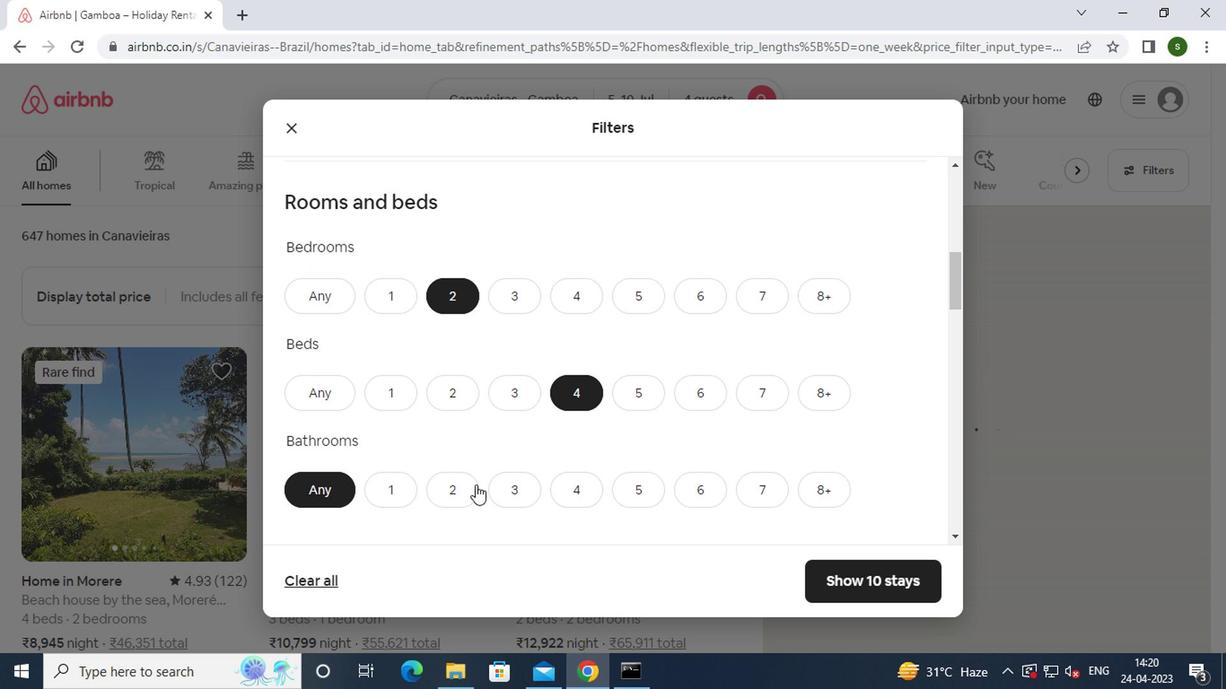 
Action: Mouse moved to (534, 451)
Screenshot: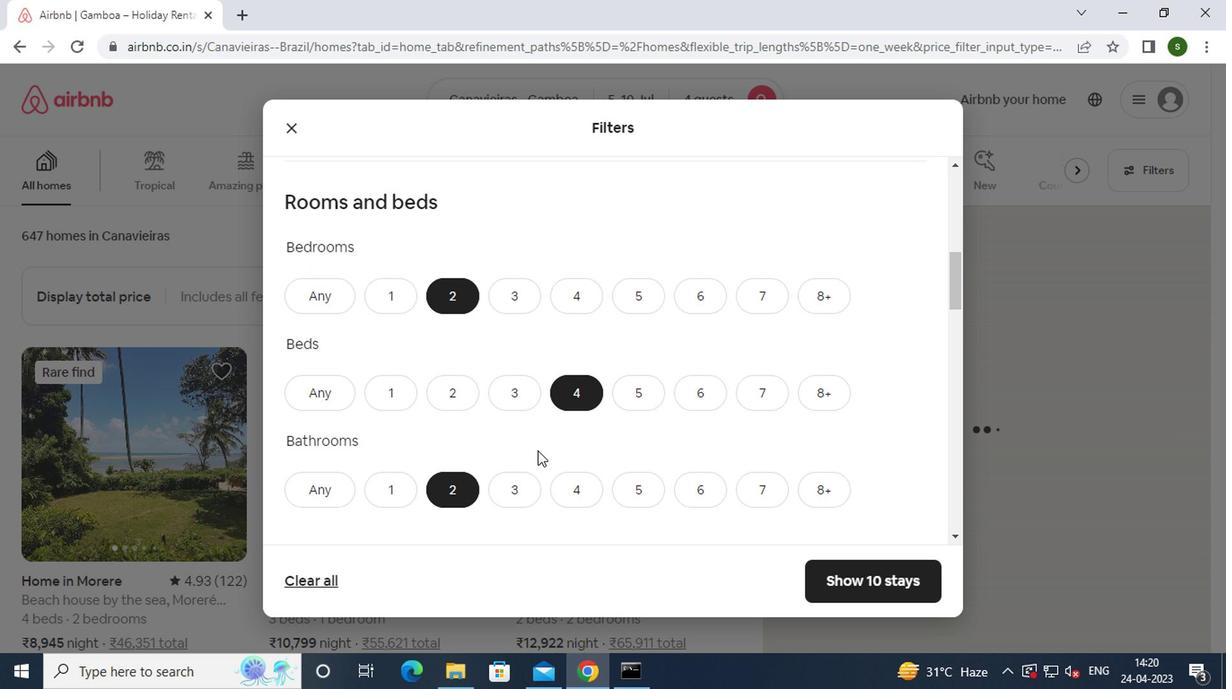 
Action: Mouse scrolled (534, 450) with delta (0, 0)
Screenshot: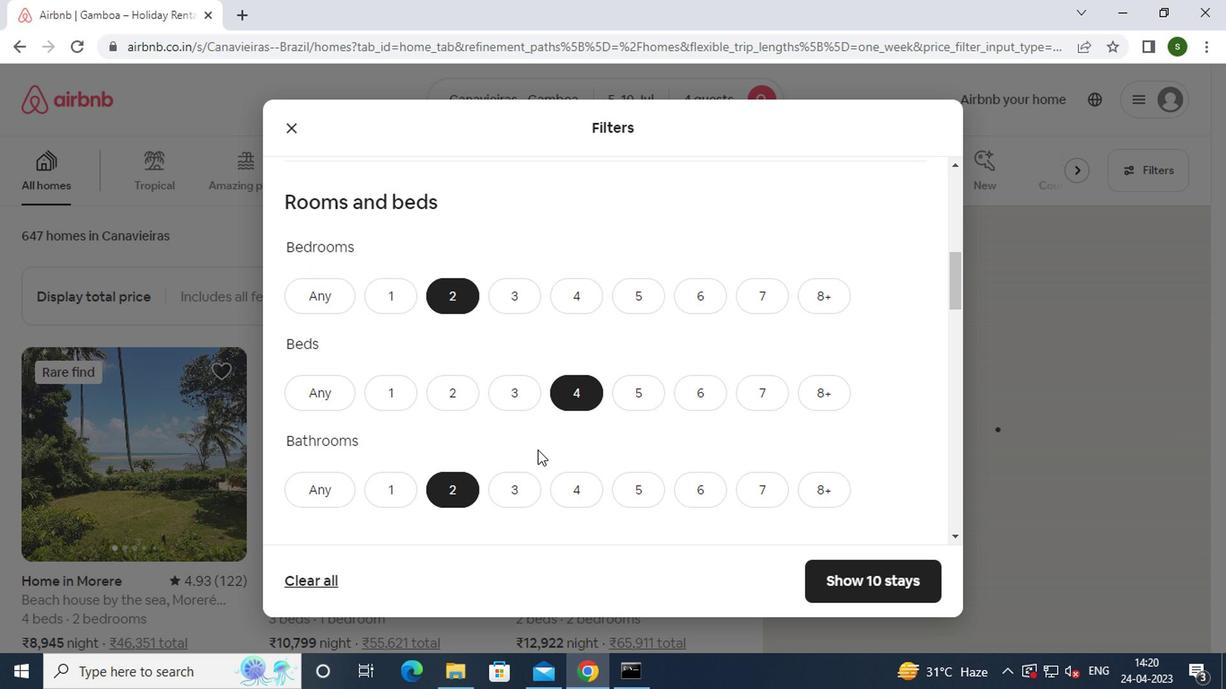 
Action: Mouse scrolled (534, 450) with delta (0, 0)
Screenshot: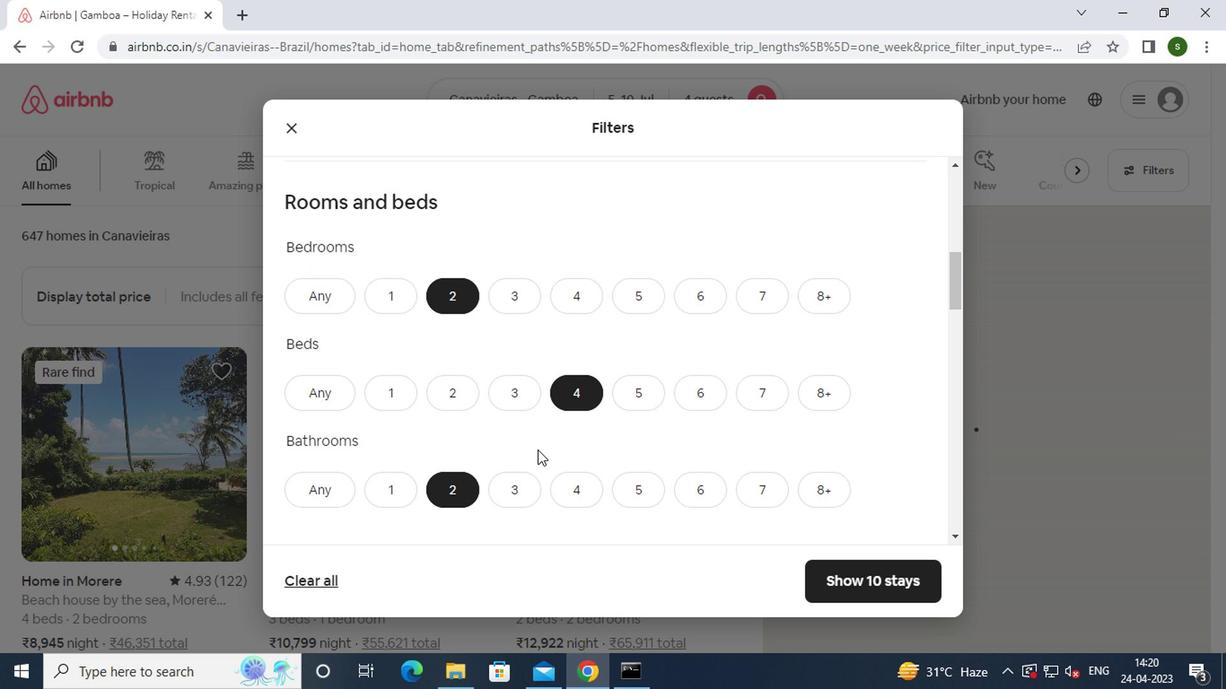 
Action: Mouse scrolled (534, 450) with delta (0, 0)
Screenshot: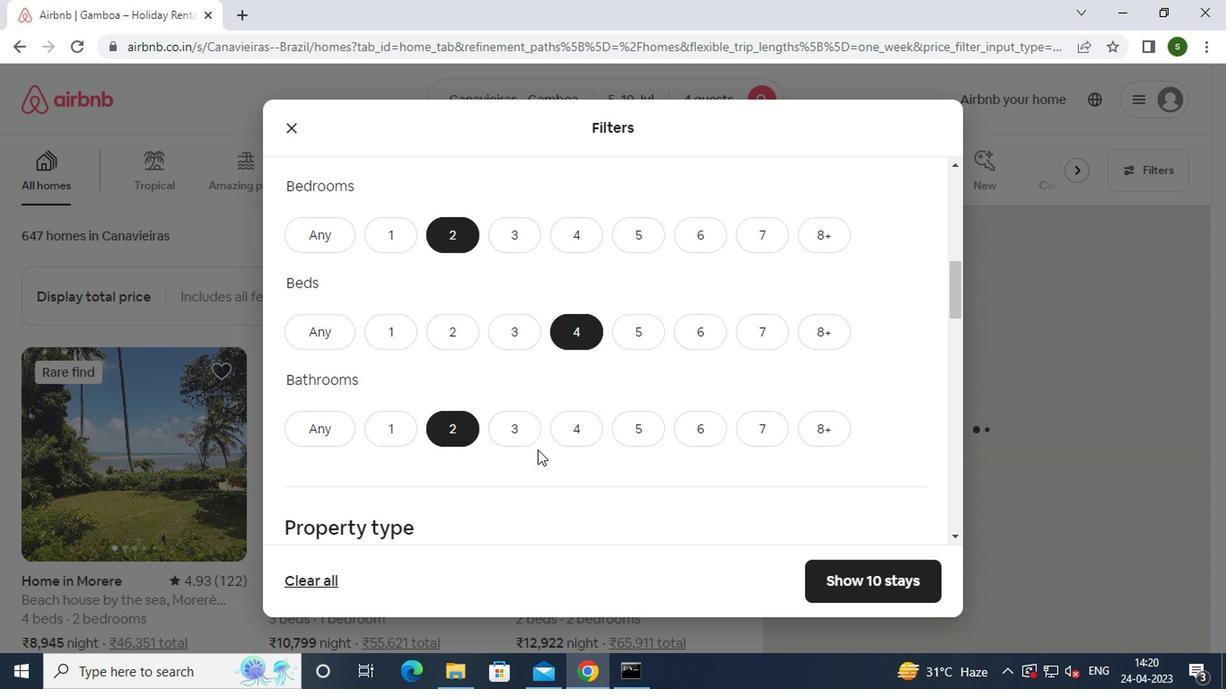 
Action: Mouse moved to (399, 429)
Screenshot: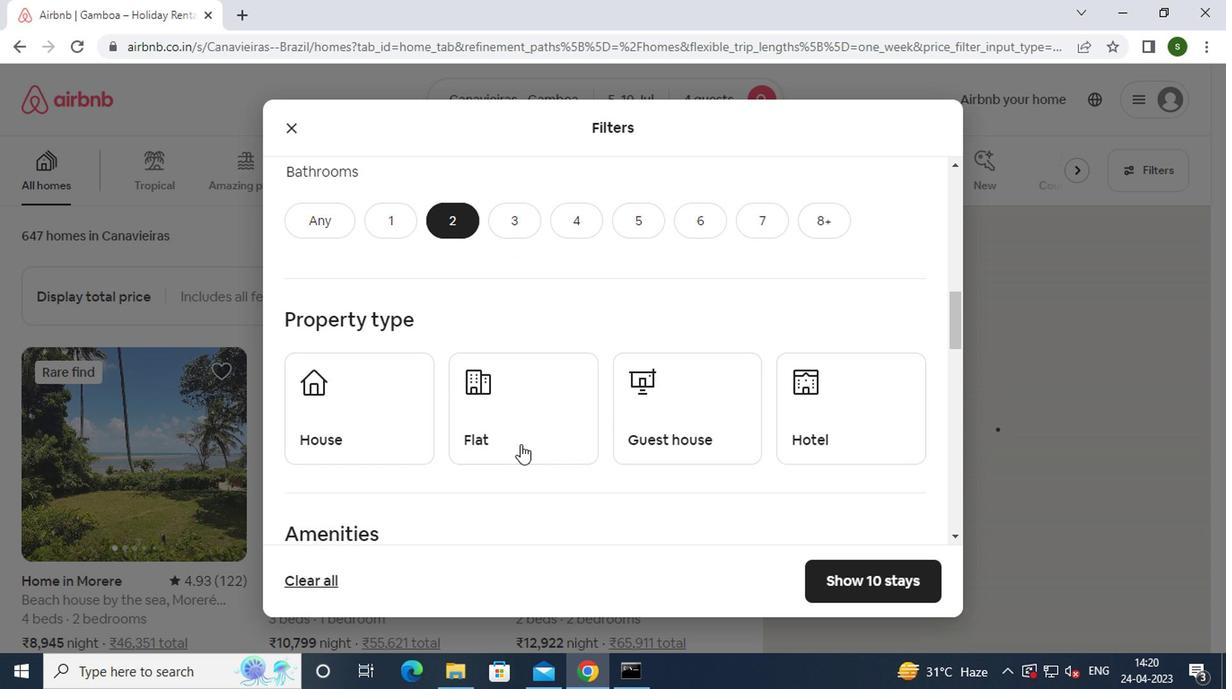 
Action: Mouse pressed left at (399, 429)
Screenshot: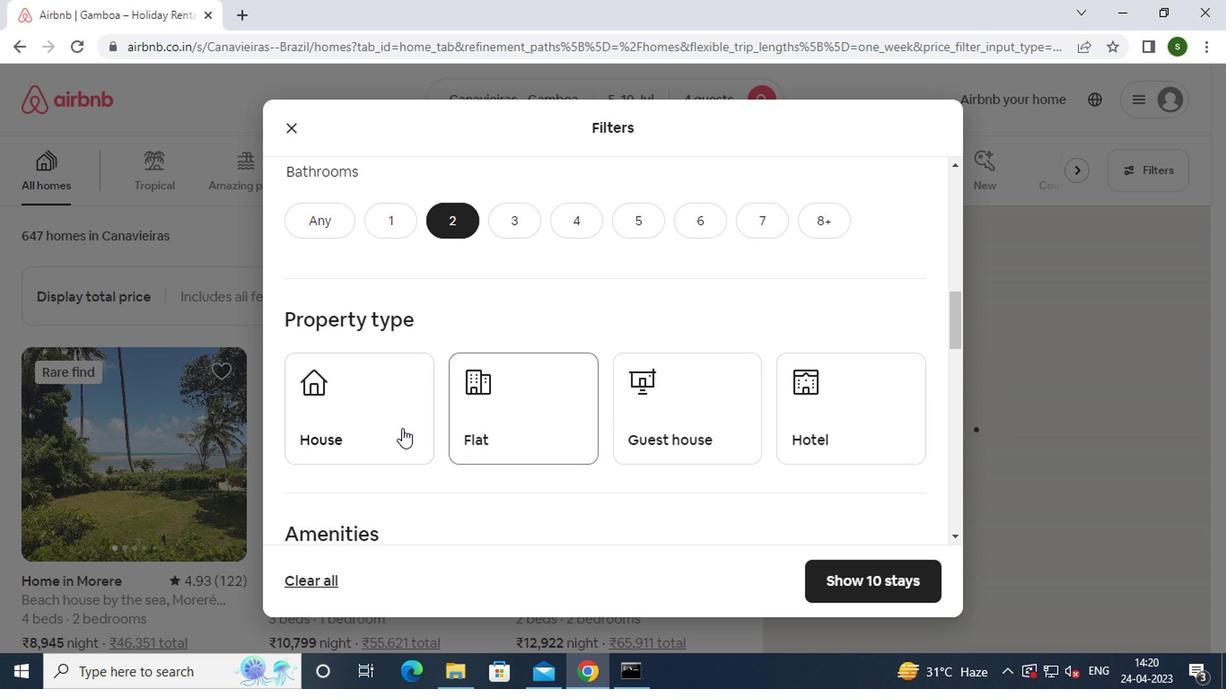 
Action: Mouse moved to (536, 435)
Screenshot: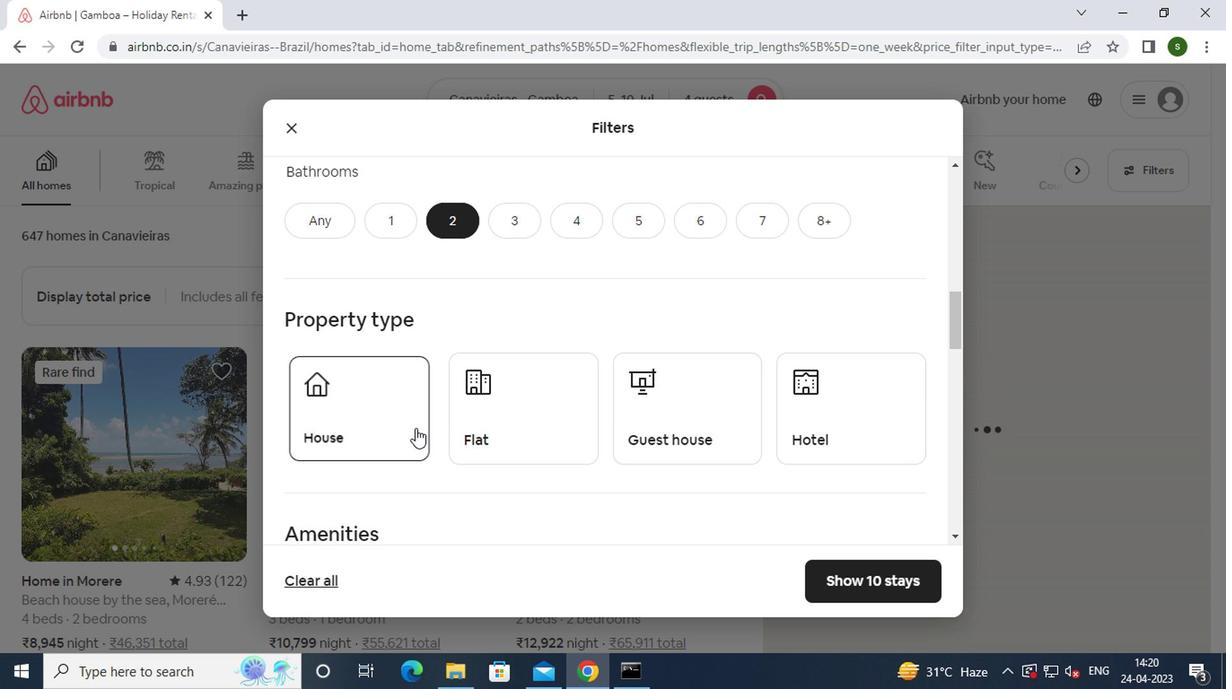 
Action: Mouse pressed left at (536, 435)
Screenshot: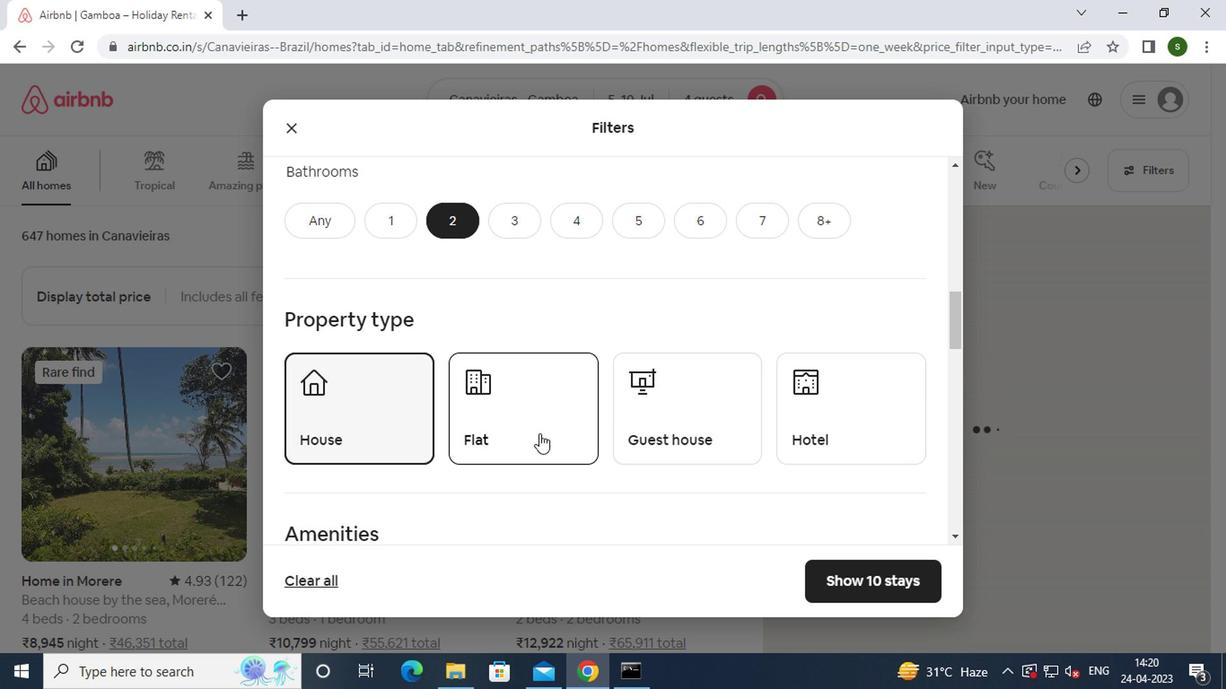 
Action: Mouse moved to (689, 435)
Screenshot: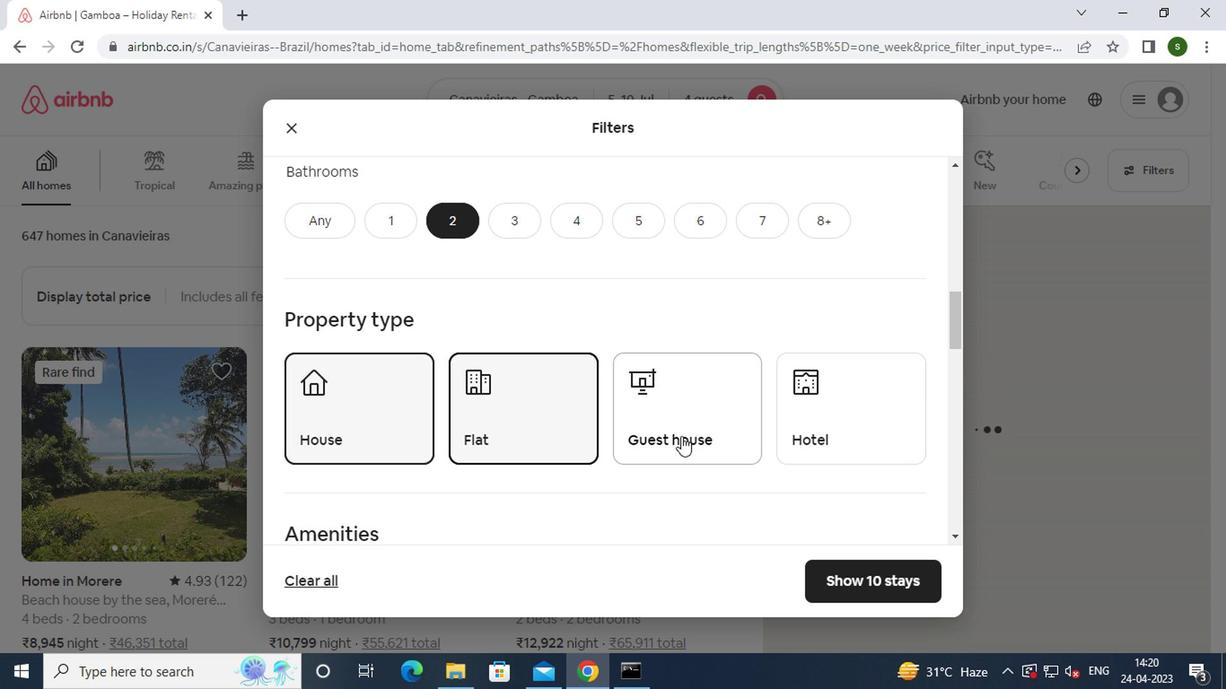 
Action: Mouse pressed left at (689, 435)
Screenshot: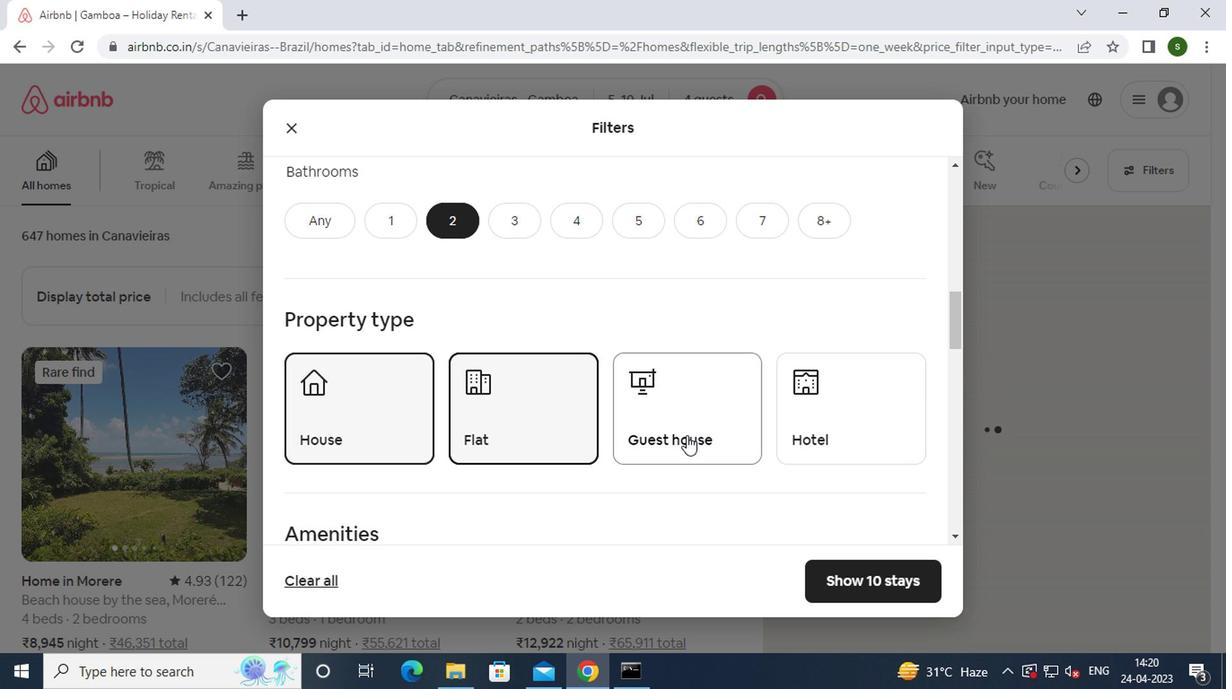 
Action: Mouse moved to (627, 420)
Screenshot: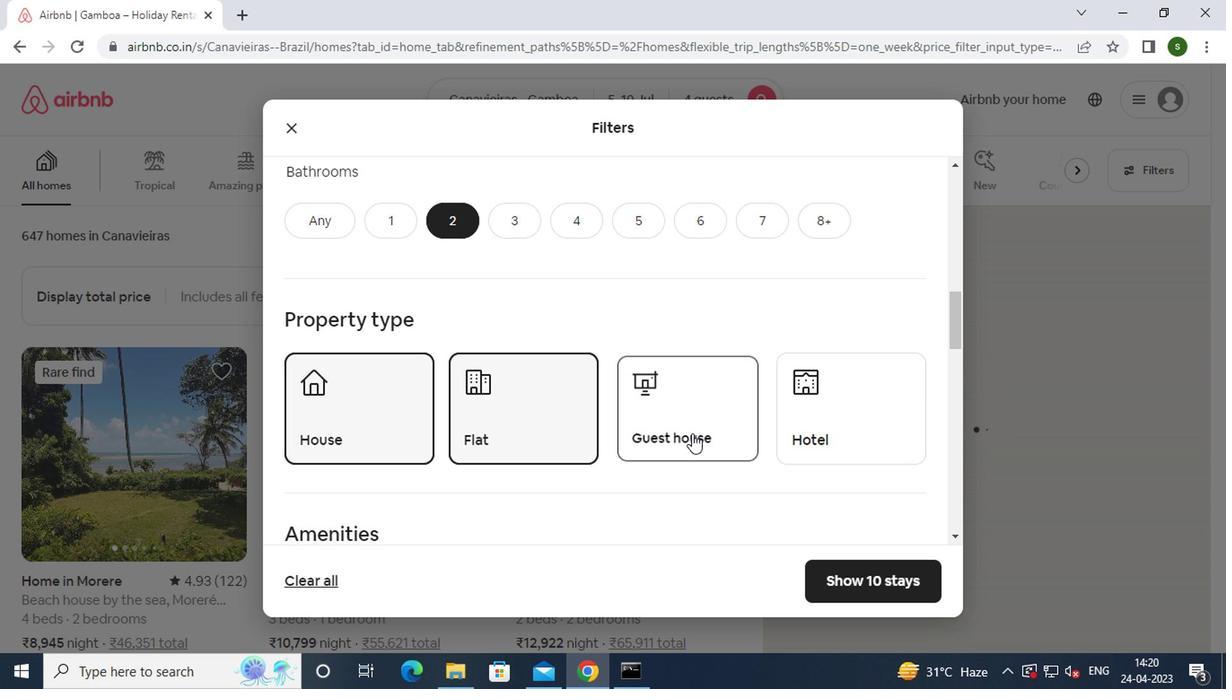 
Action: Mouse scrolled (627, 419) with delta (0, 0)
Screenshot: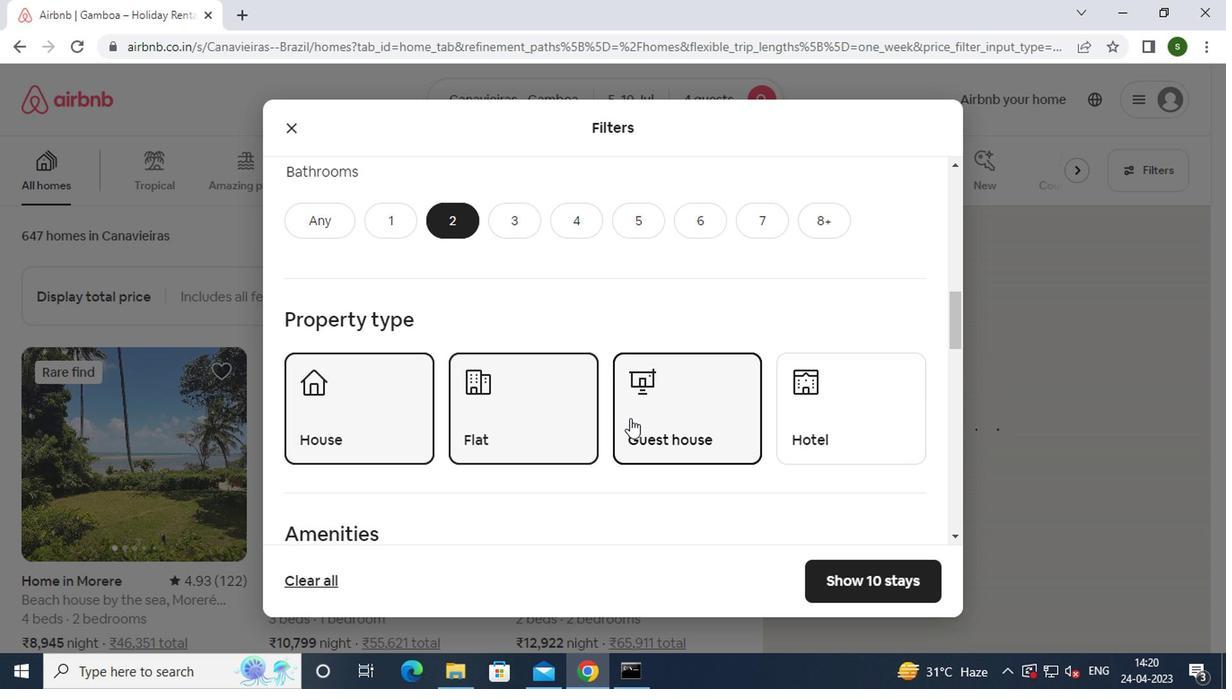 
Action: Mouse scrolled (627, 419) with delta (0, 0)
Screenshot: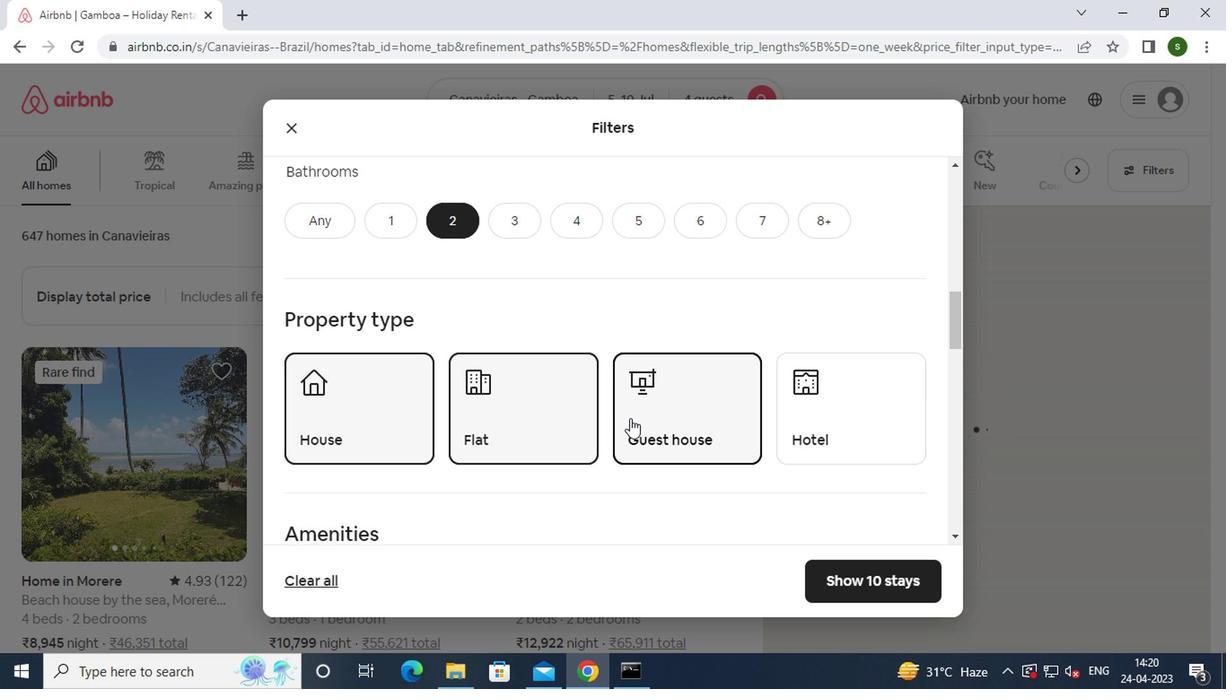 
Action: Mouse scrolled (627, 419) with delta (0, 0)
Screenshot: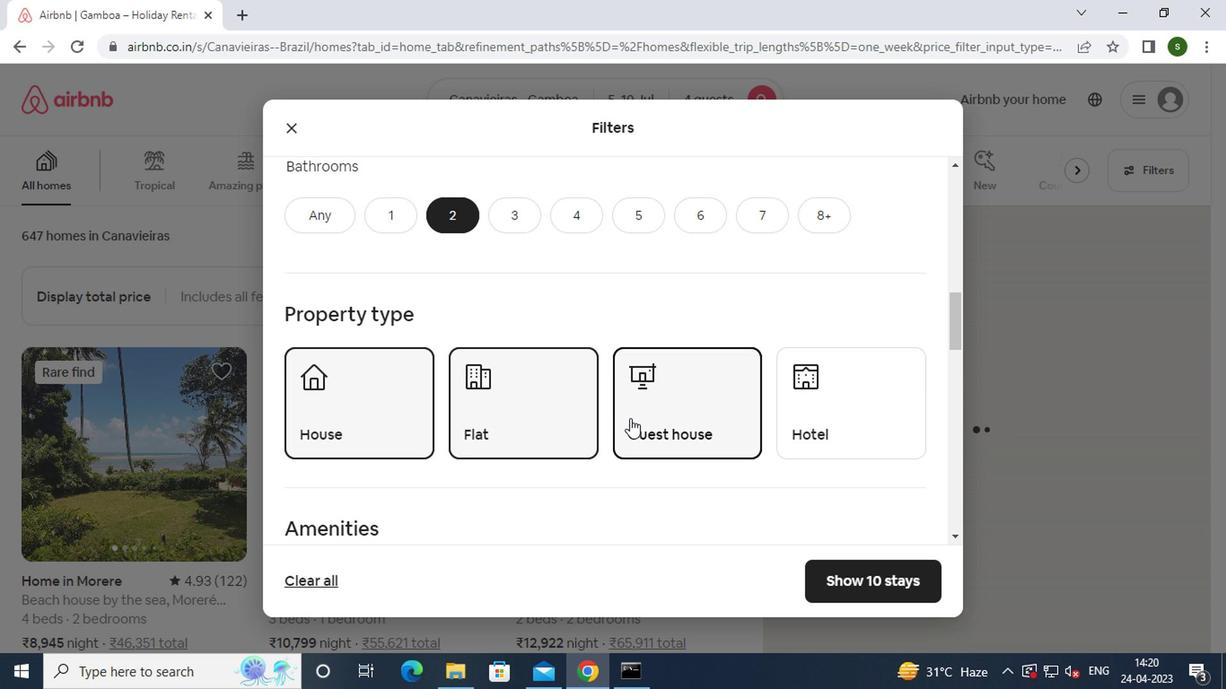 
Action: Mouse scrolled (627, 419) with delta (0, 0)
Screenshot: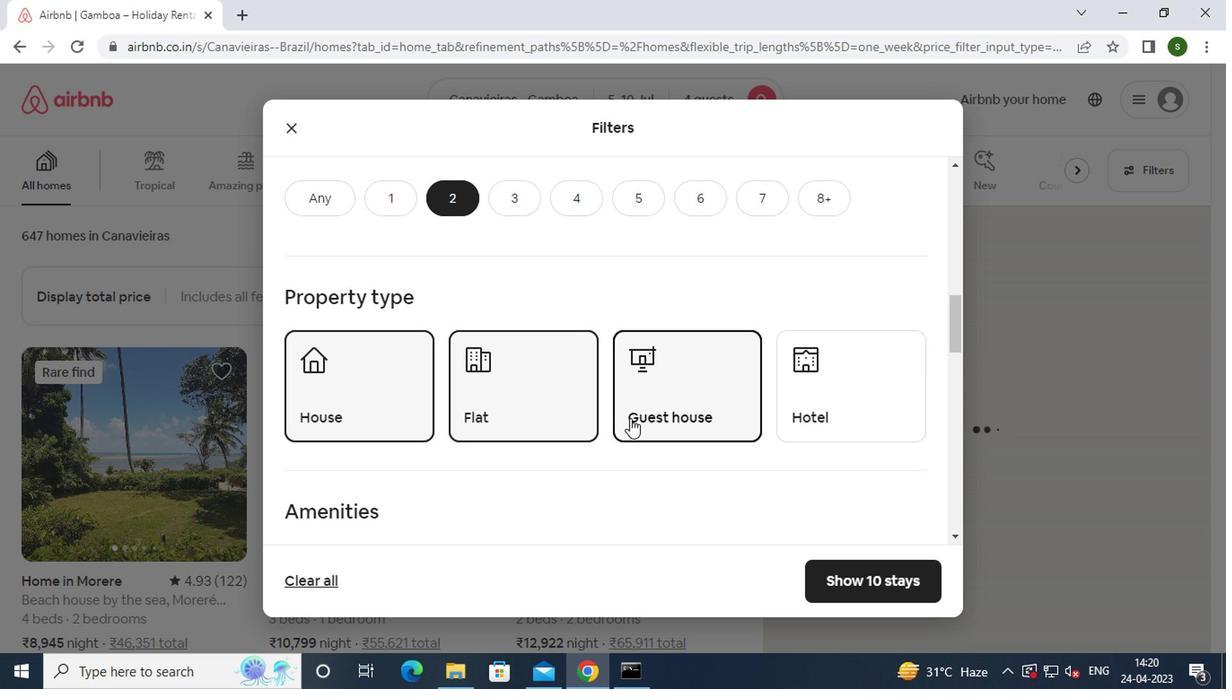 
Action: Mouse scrolled (627, 419) with delta (0, 0)
Screenshot: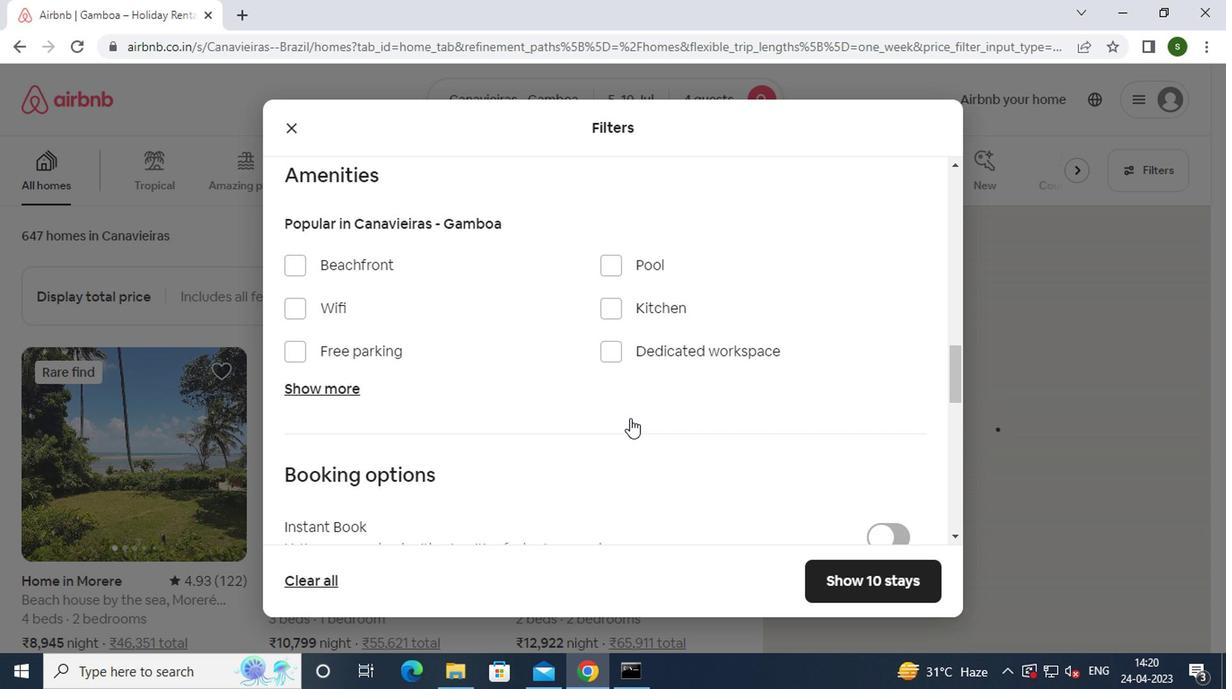
Action: Mouse scrolled (627, 419) with delta (0, 0)
Screenshot: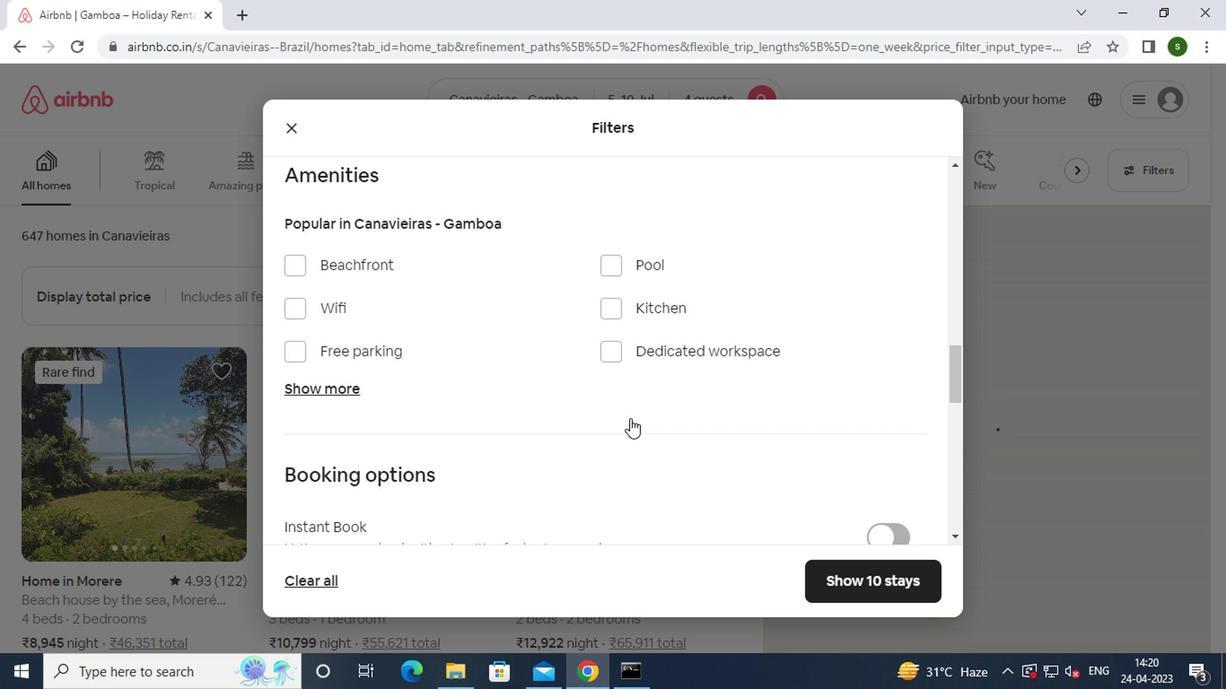 
Action: Mouse scrolled (627, 419) with delta (0, 0)
Screenshot: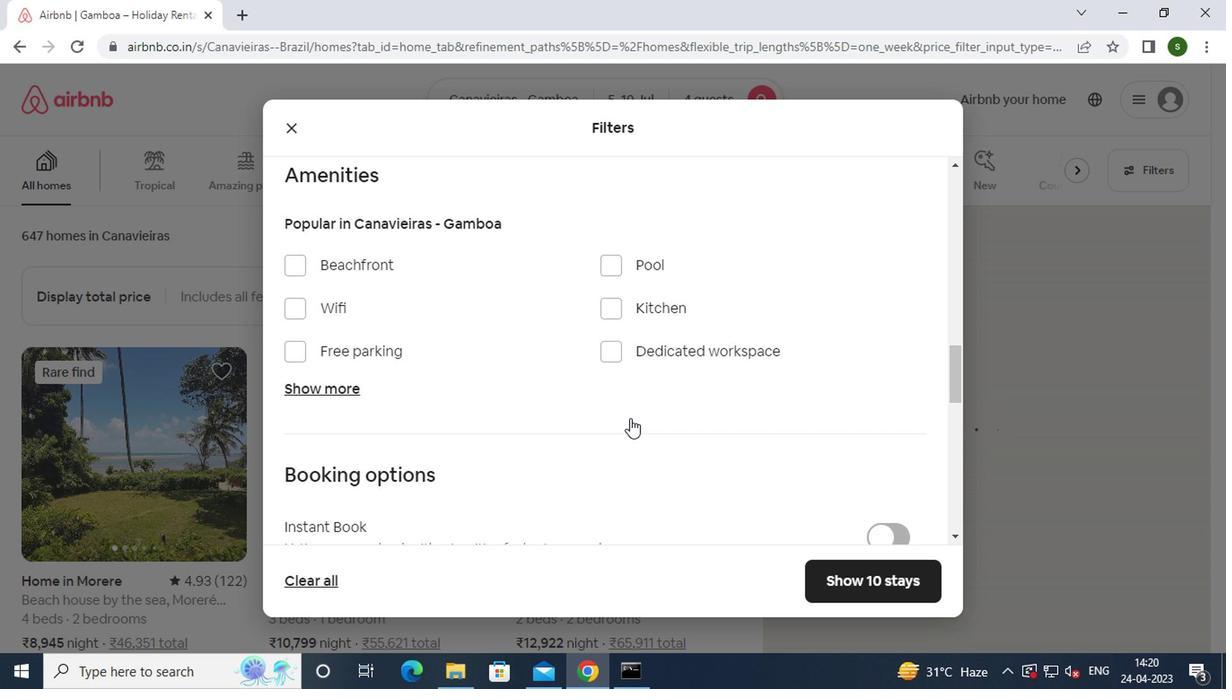 
Action: Mouse moved to (883, 326)
Screenshot: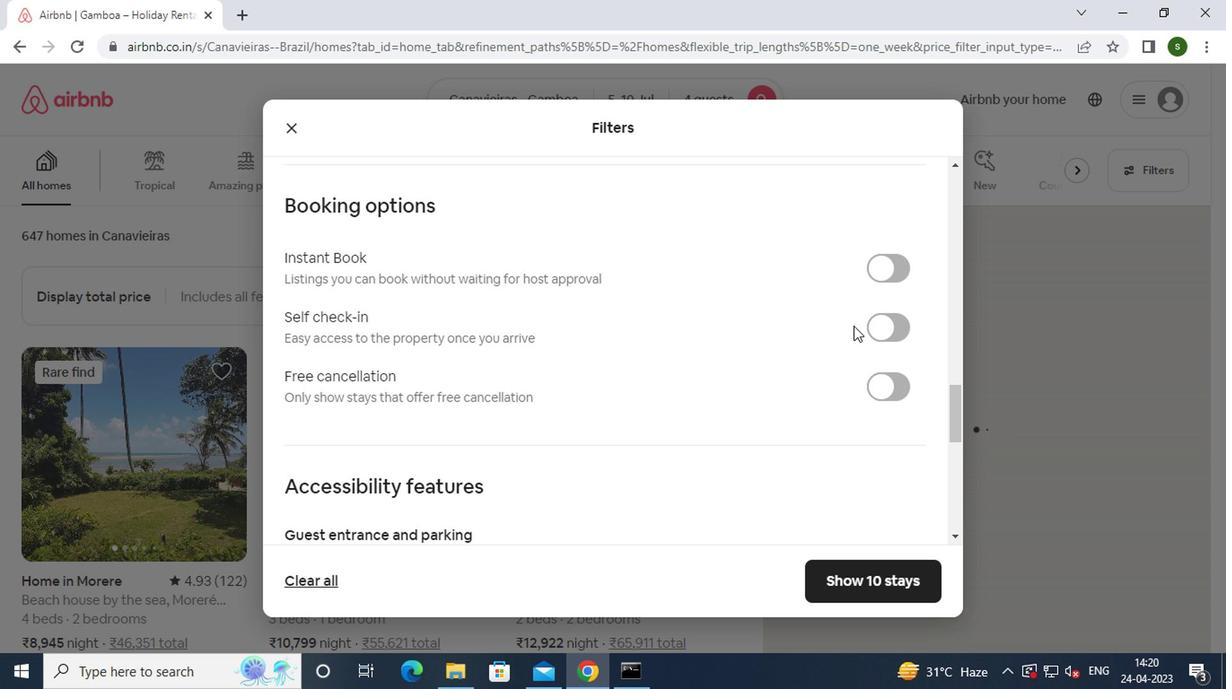 
Action: Mouse pressed left at (883, 326)
Screenshot: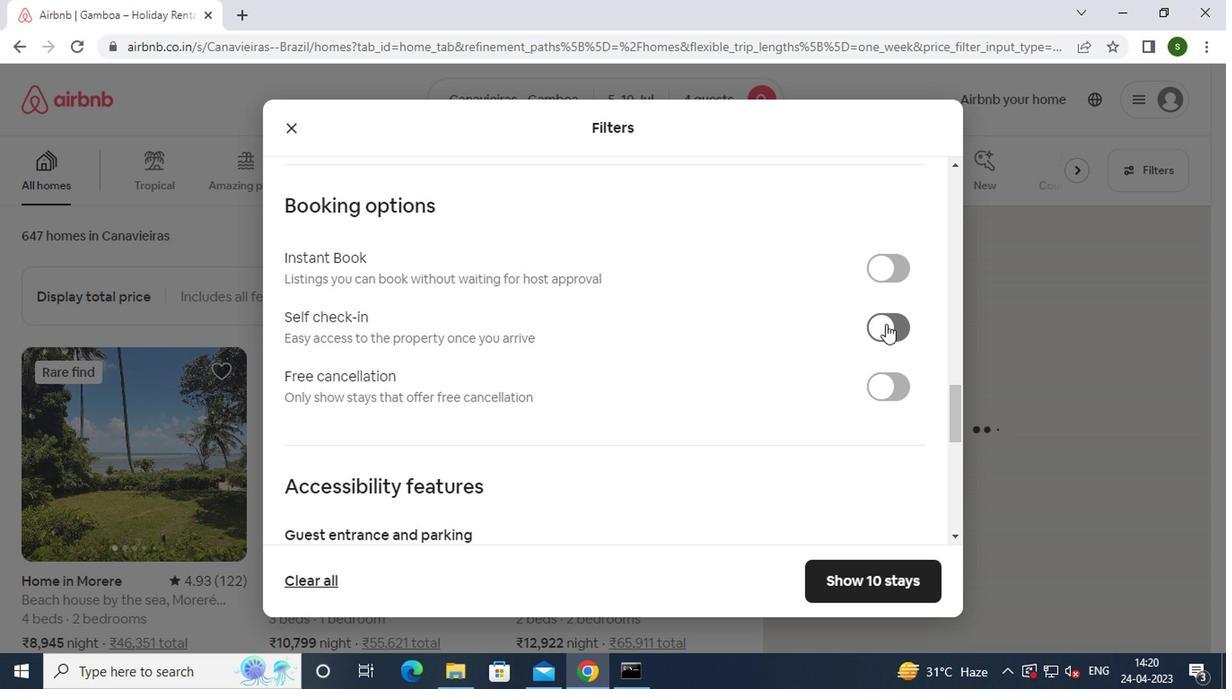 
Action: Mouse moved to (744, 339)
Screenshot: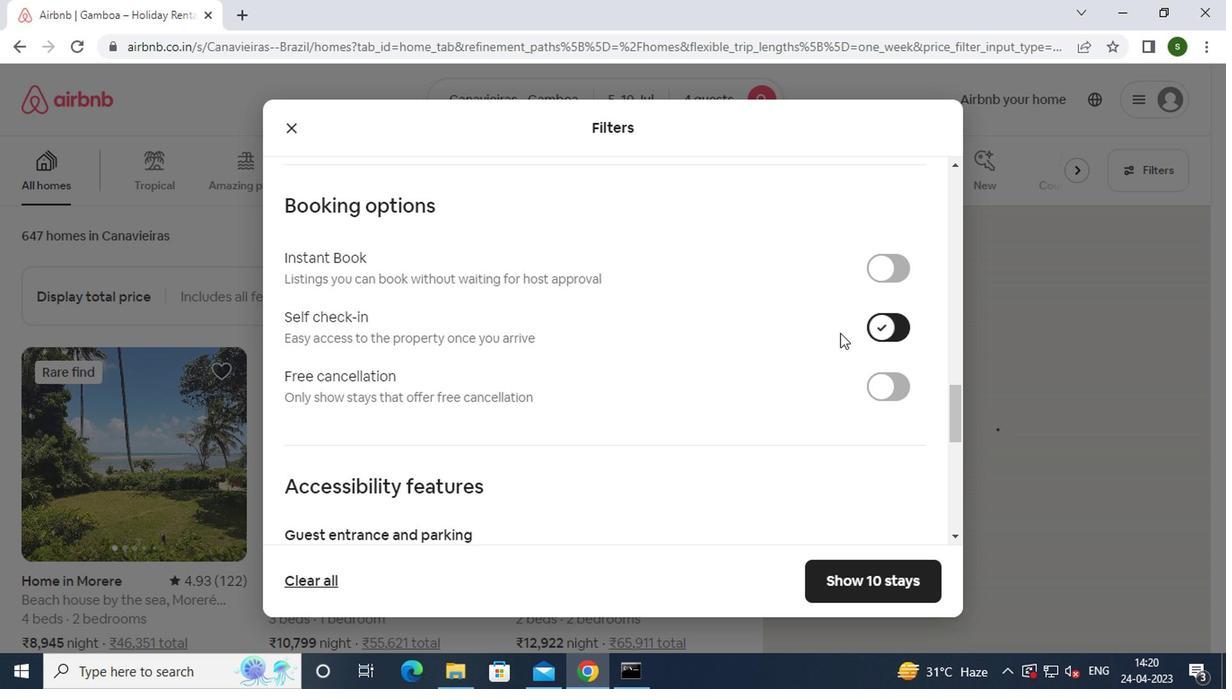 
Action: Mouse scrolled (744, 338) with delta (0, -1)
Screenshot: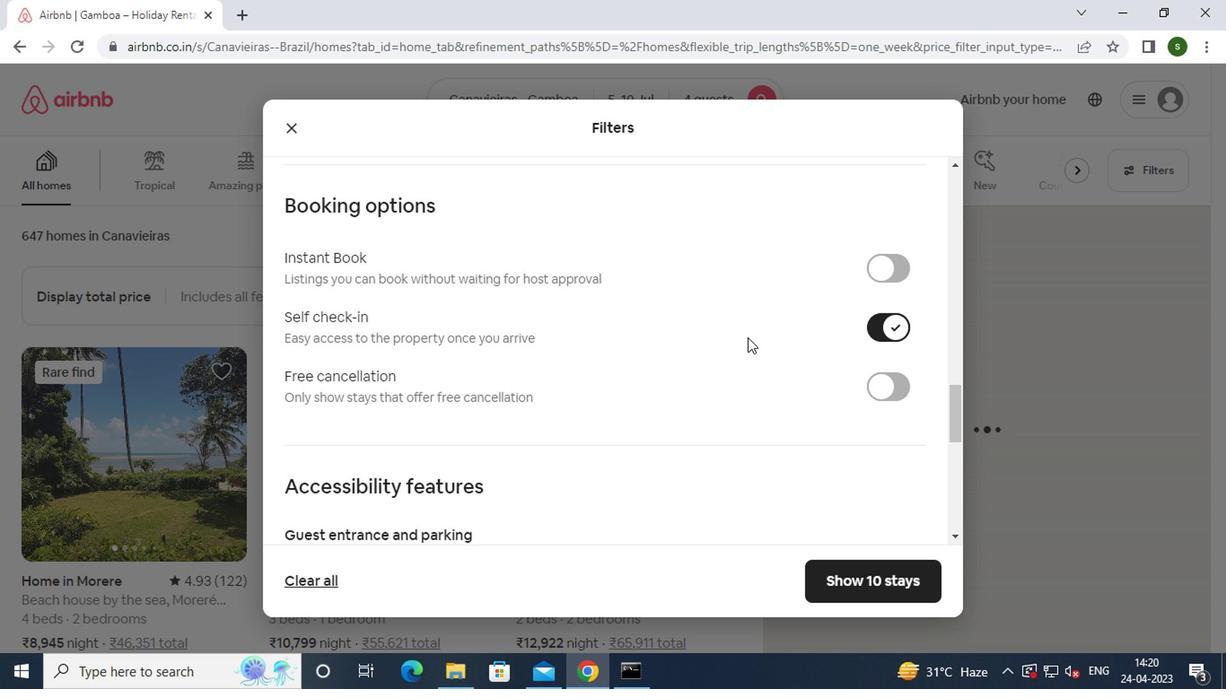 
Action: Mouse scrolled (744, 338) with delta (0, -1)
Screenshot: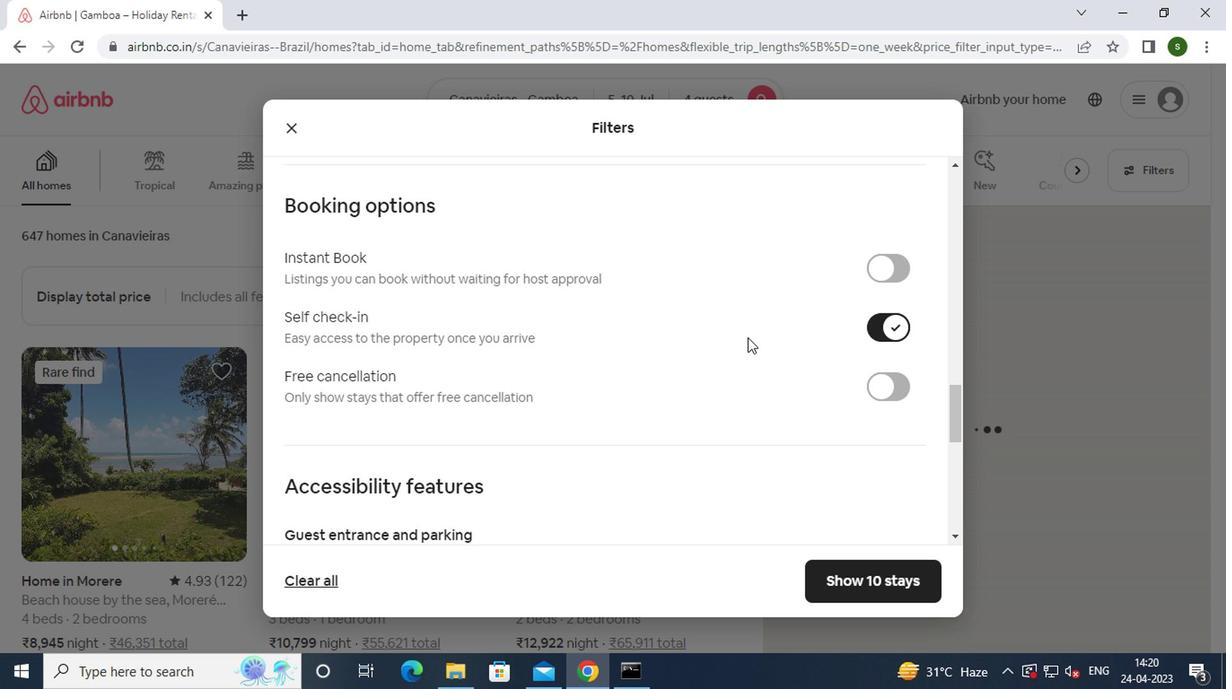 
Action: Mouse scrolled (744, 338) with delta (0, -1)
Screenshot: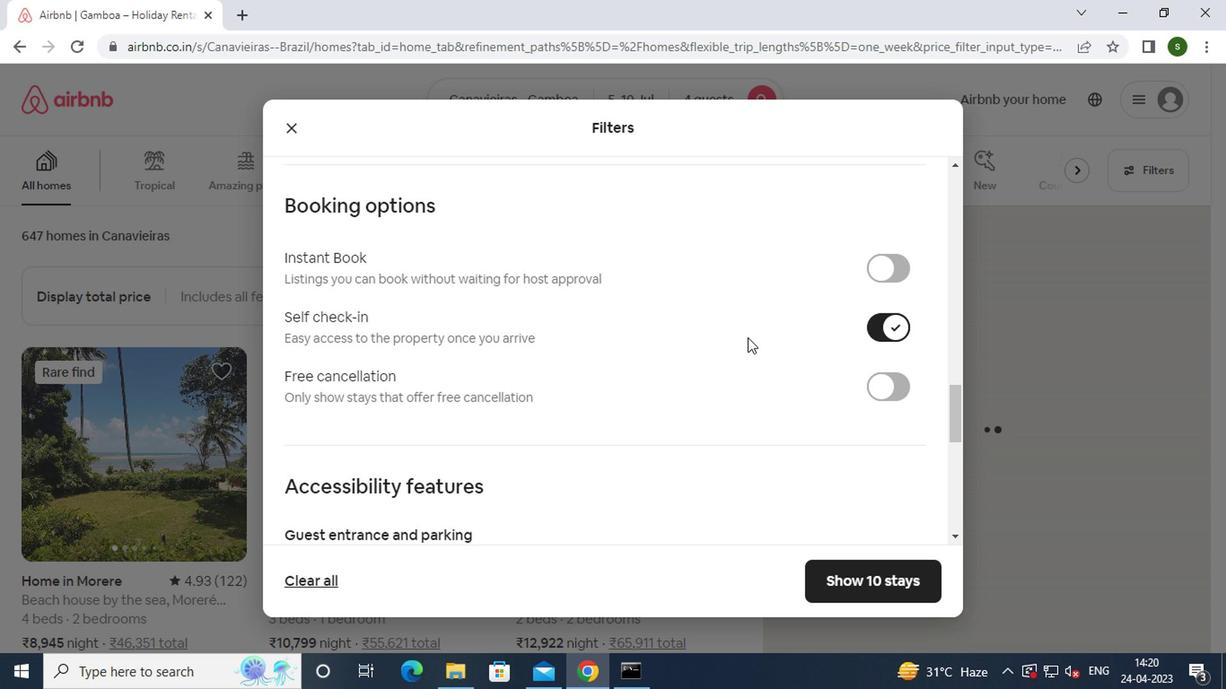 
Action: Mouse scrolled (744, 338) with delta (0, -1)
Screenshot: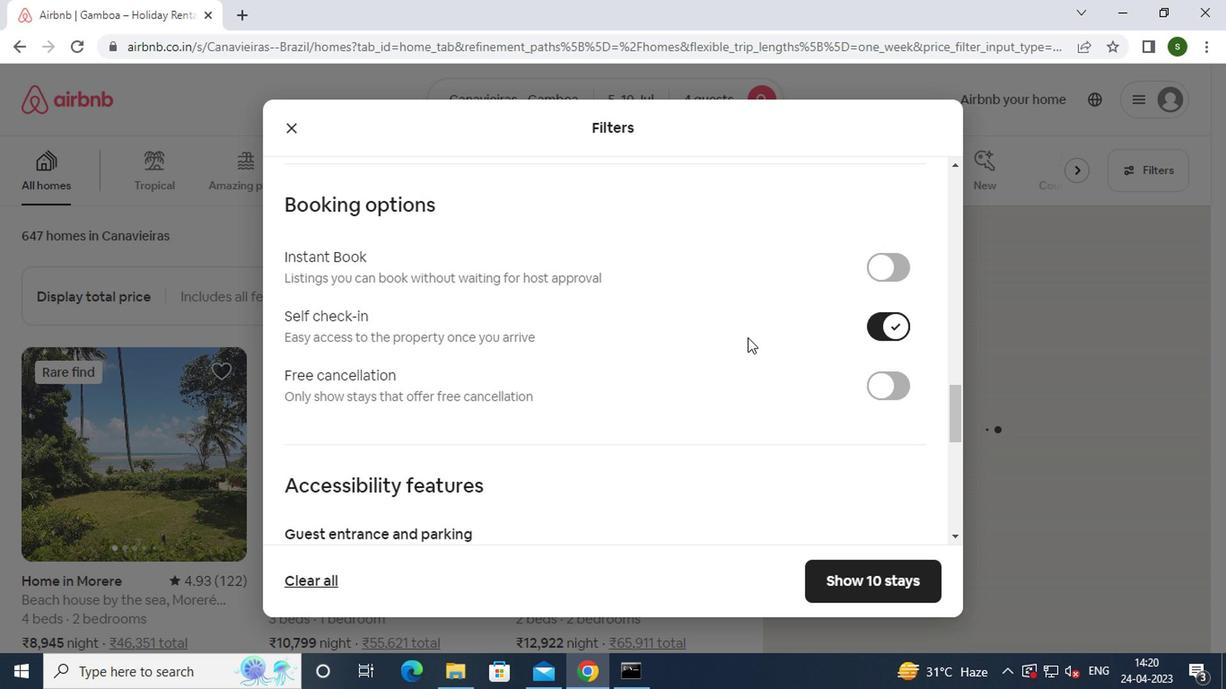 
Action: Mouse scrolled (744, 338) with delta (0, -1)
Screenshot: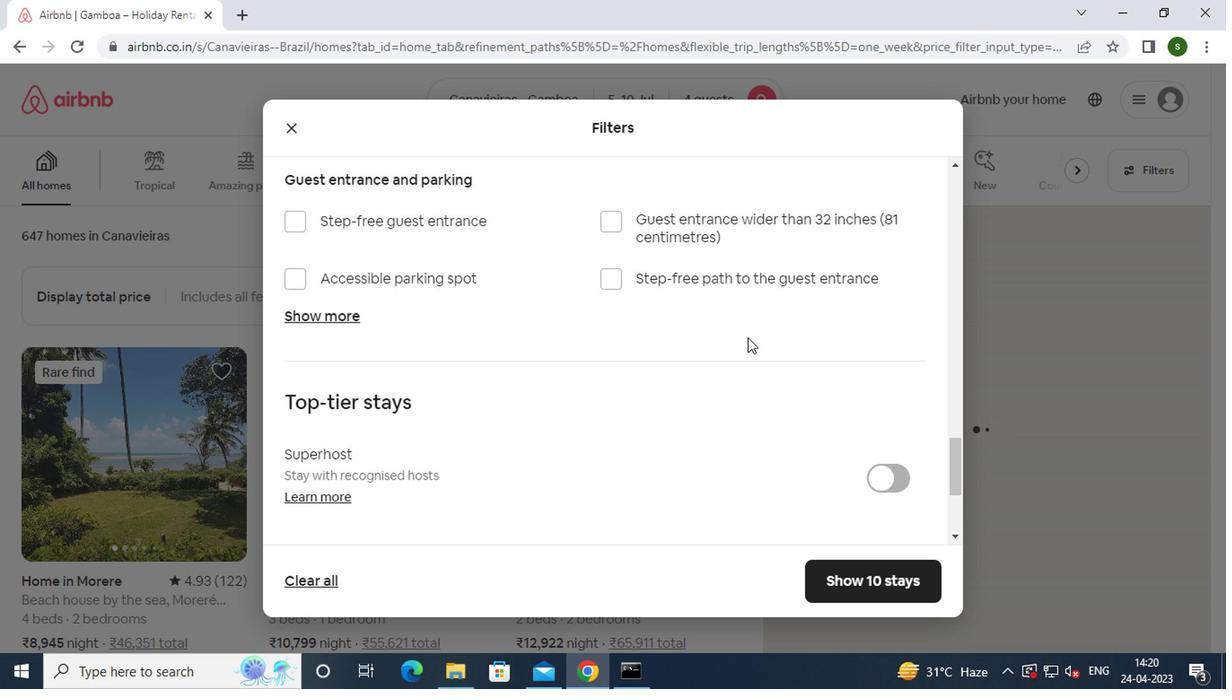 
Action: Mouse scrolled (744, 338) with delta (0, -1)
Screenshot: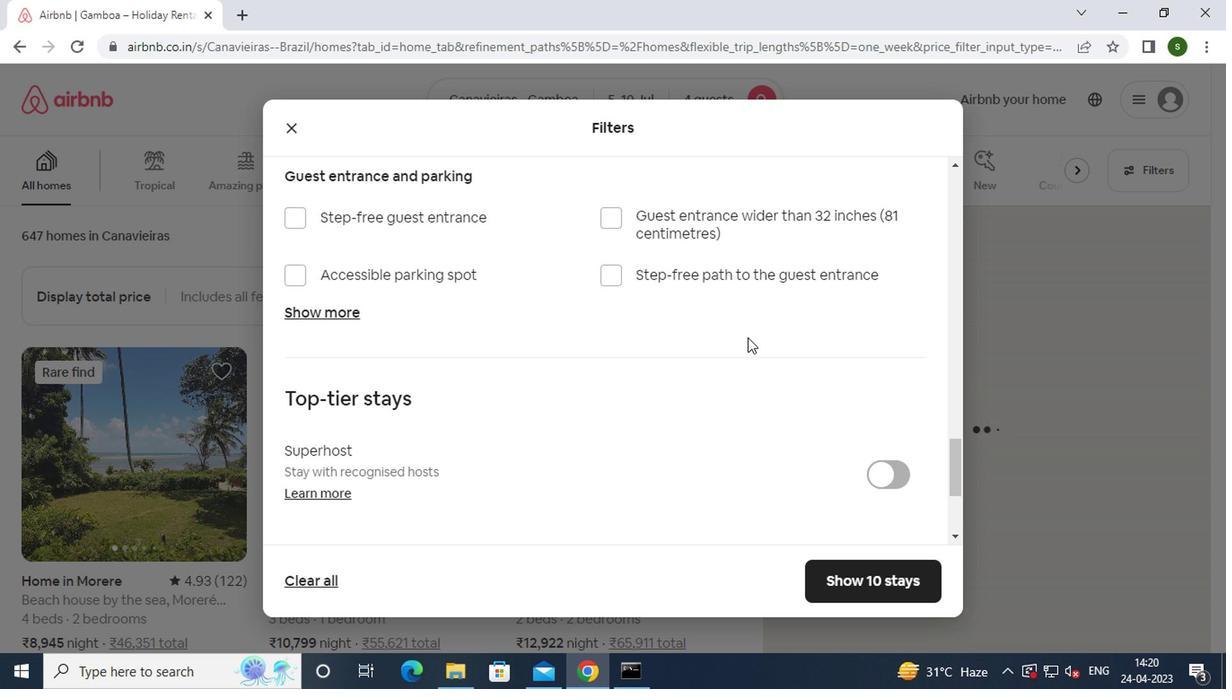 
Action: Mouse scrolled (744, 338) with delta (0, -1)
Screenshot: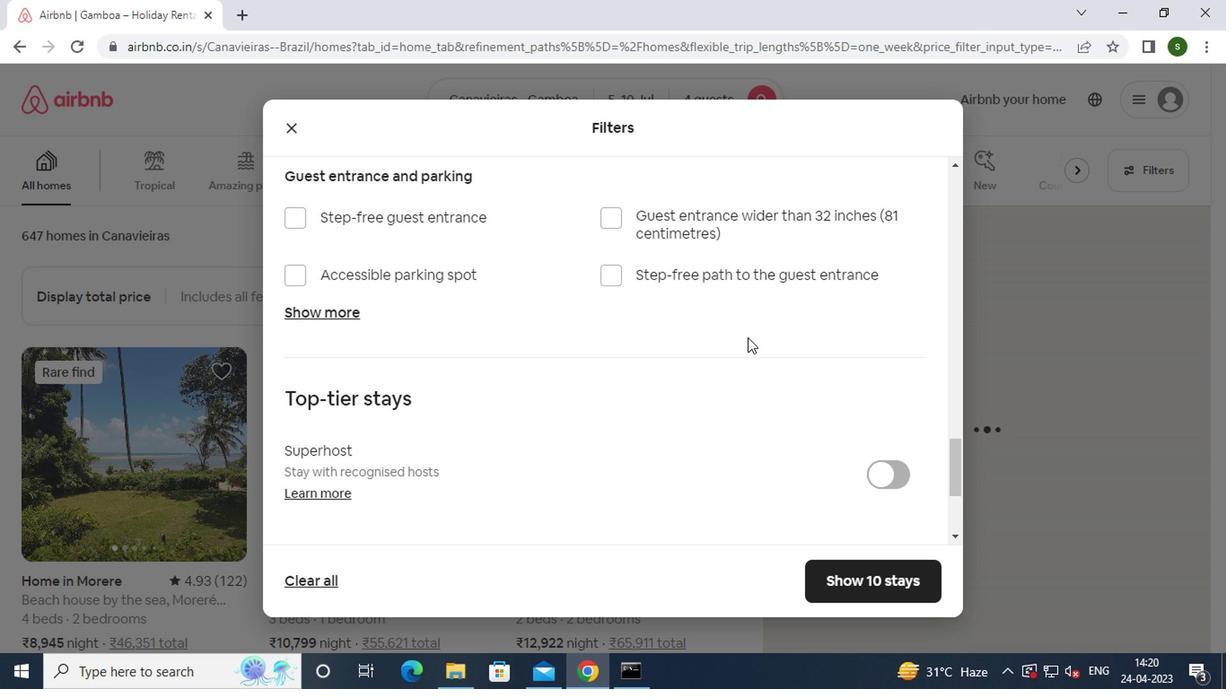
Action: Mouse scrolled (744, 338) with delta (0, -1)
Screenshot: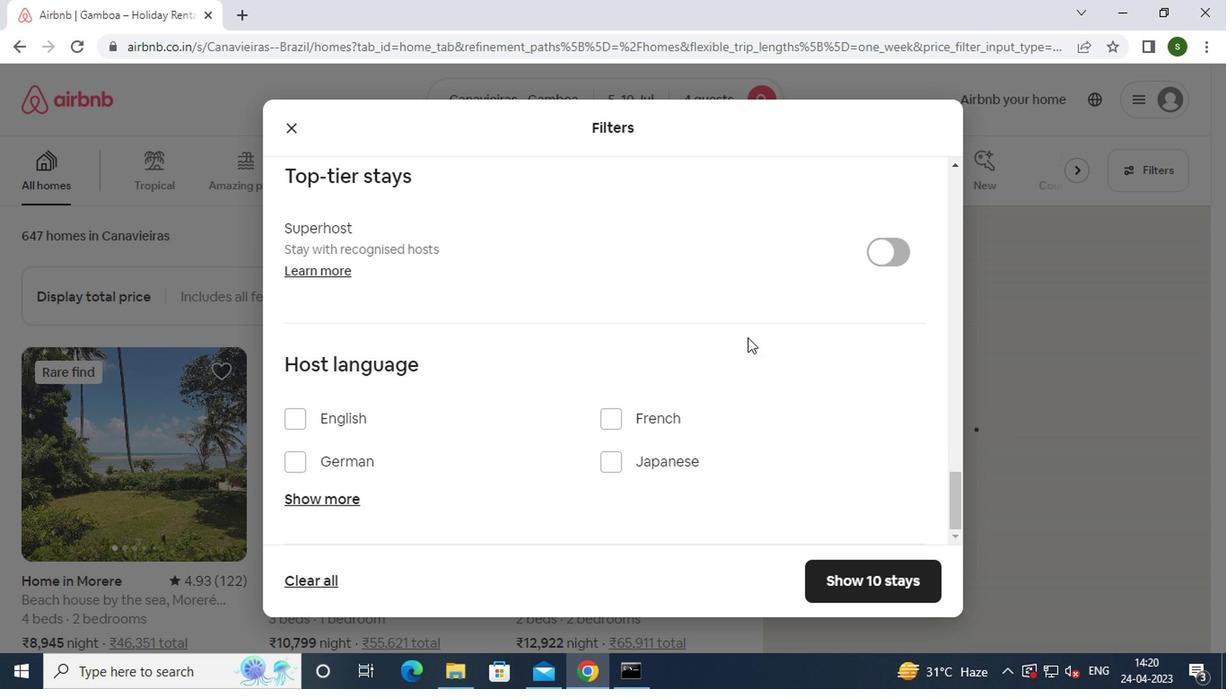 
Action: Mouse moved to (854, 571)
Screenshot: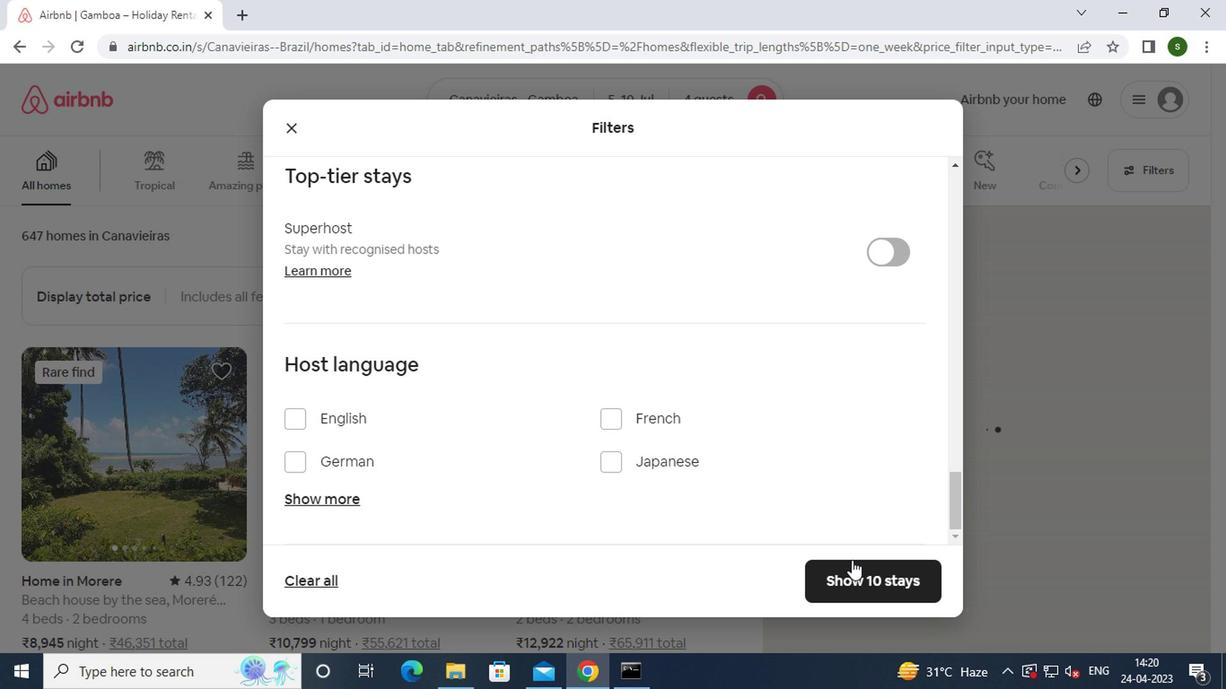 
Action: Mouse pressed left at (854, 571)
Screenshot: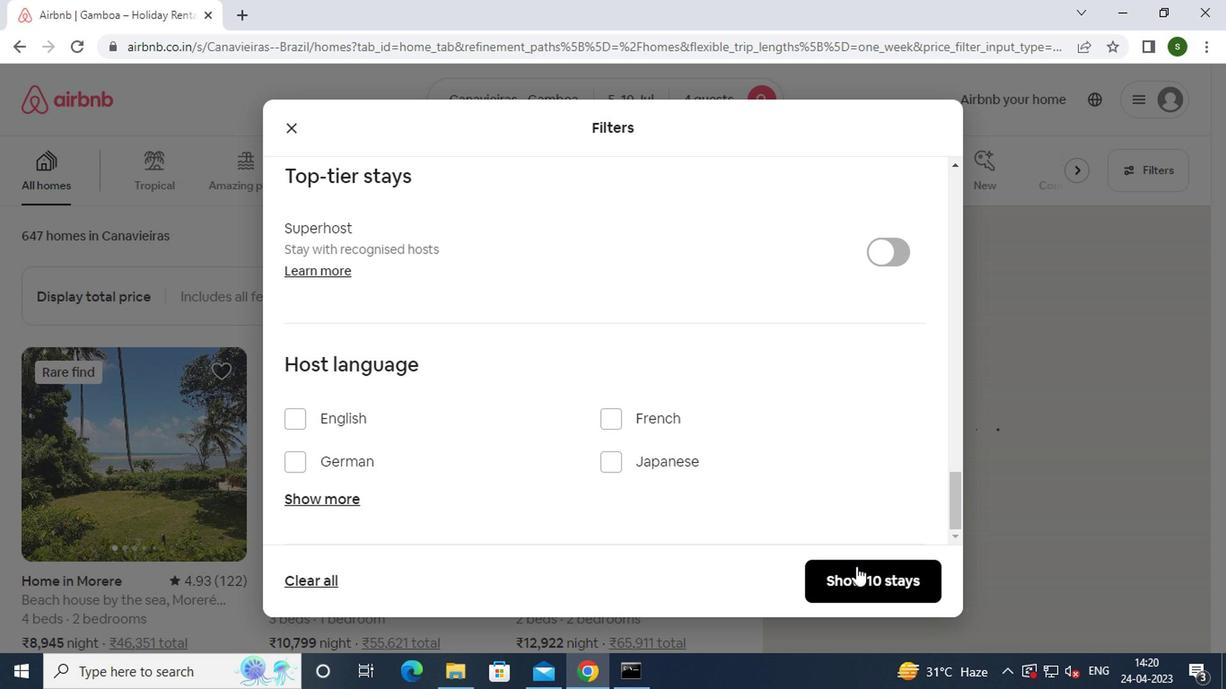 
Action: Mouse moved to (629, 206)
Screenshot: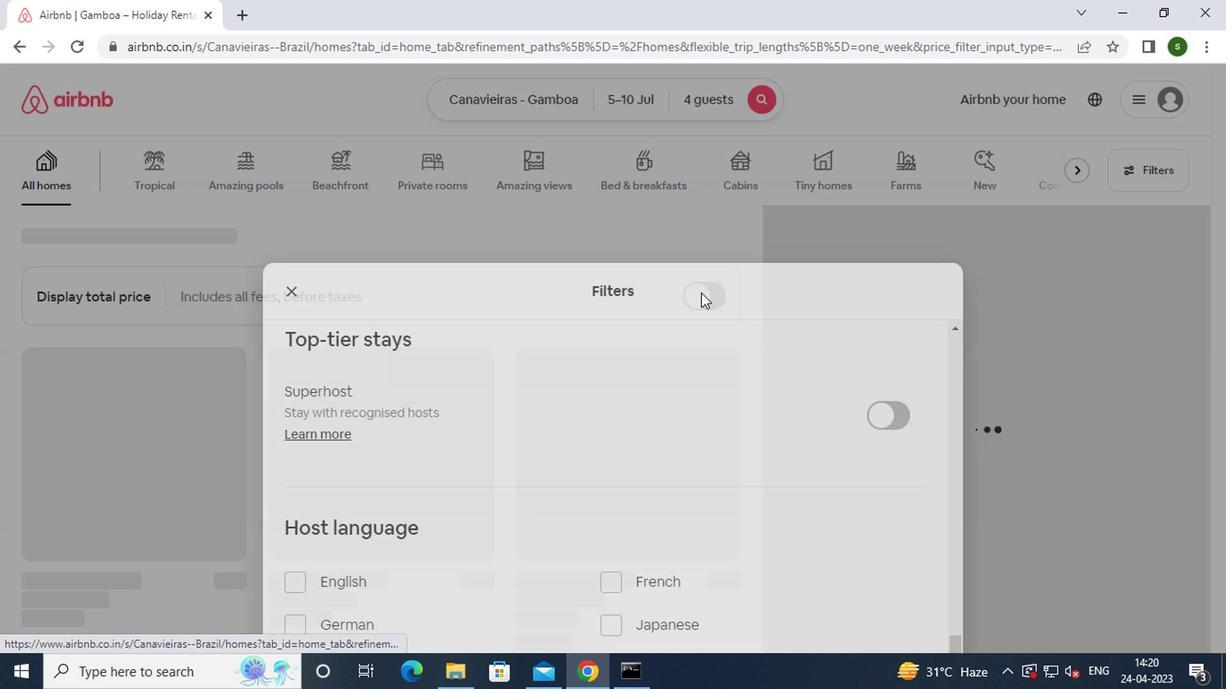 
